 Task: Look for space in Icod de los Vinos, Spain from 11th June, 2023 to 15th June, 2023 for 2 adults in price range Rs.7000 to Rs.16000. Place can be private room with 1  bedroom having 2 beds and 1 bathroom. Property type can be house, flat, guest house, hotel. Booking option can be shelf check-in. Required host language is English.
Action: Mouse moved to (299, 150)
Screenshot: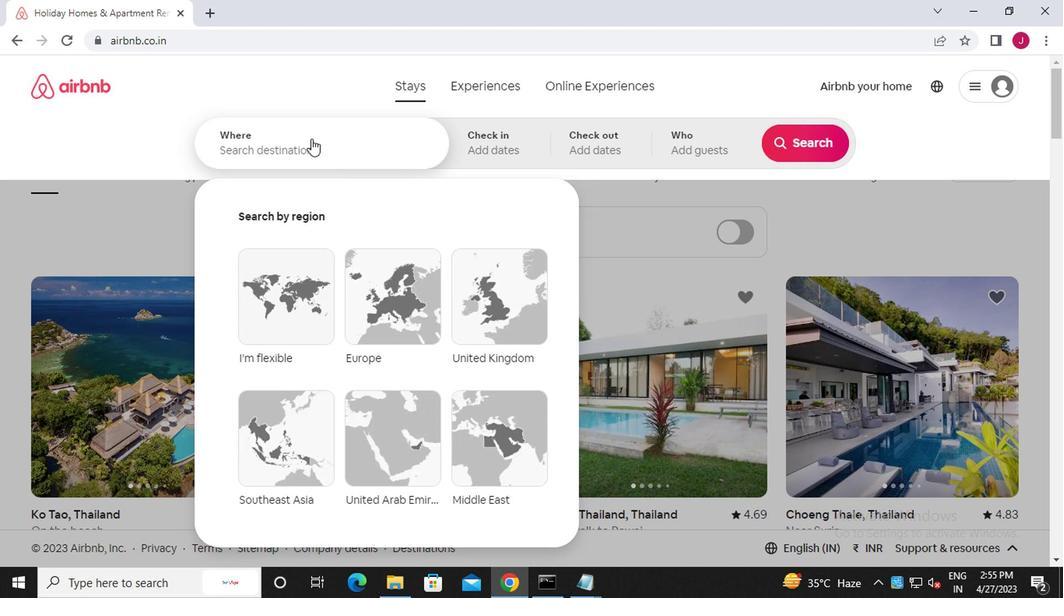 
Action: Key pressed <Key.caps_lock>i<Key.caps_lock>ncod<Key.space>de<Key.space>los<Key.space><Key.caps_lock>v<Key.caps_lock>inos
Screenshot: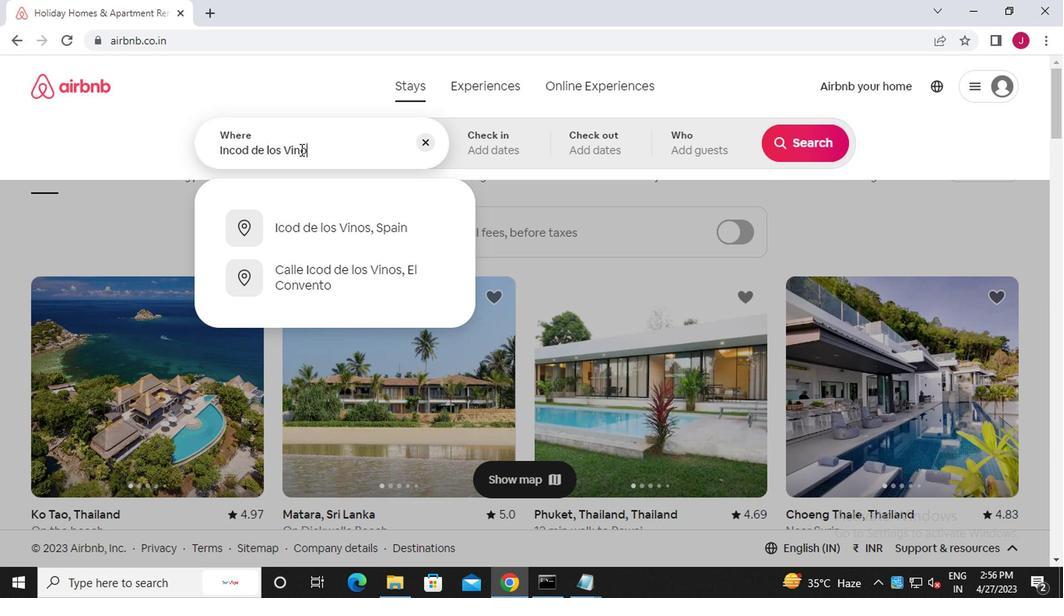 
Action: Mouse moved to (330, 232)
Screenshot: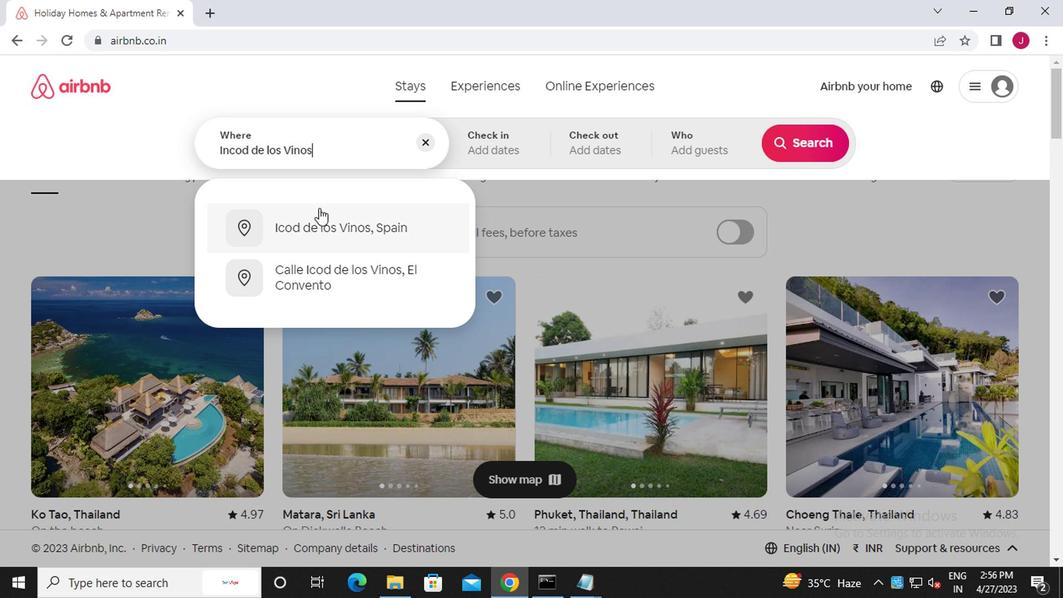 
Action: Mouse pressed left at (330, 232)
Screenshot: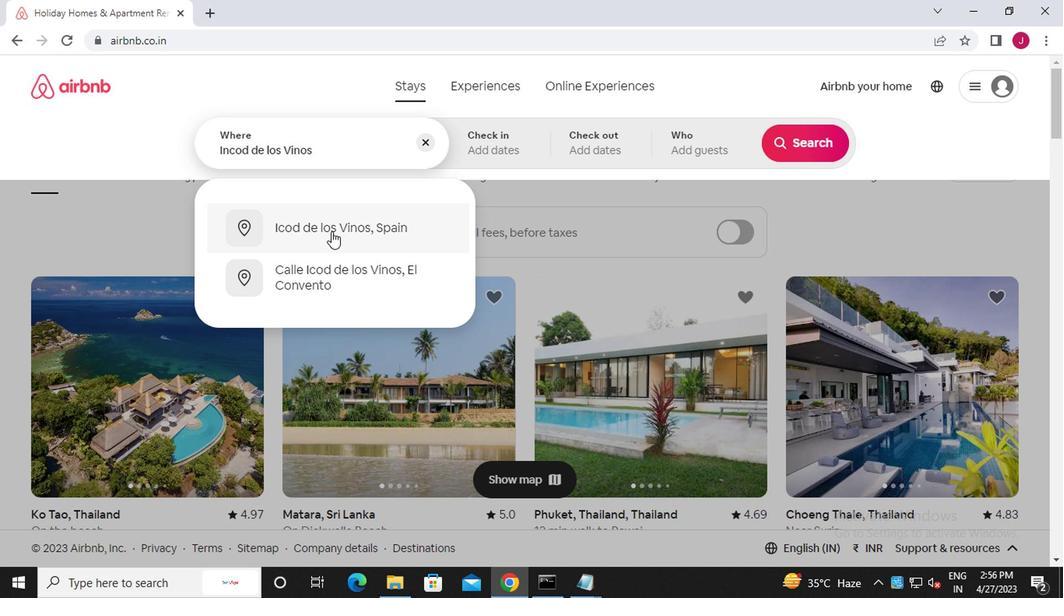 
Action: Mouse moved to (786, 265)
Screenshot: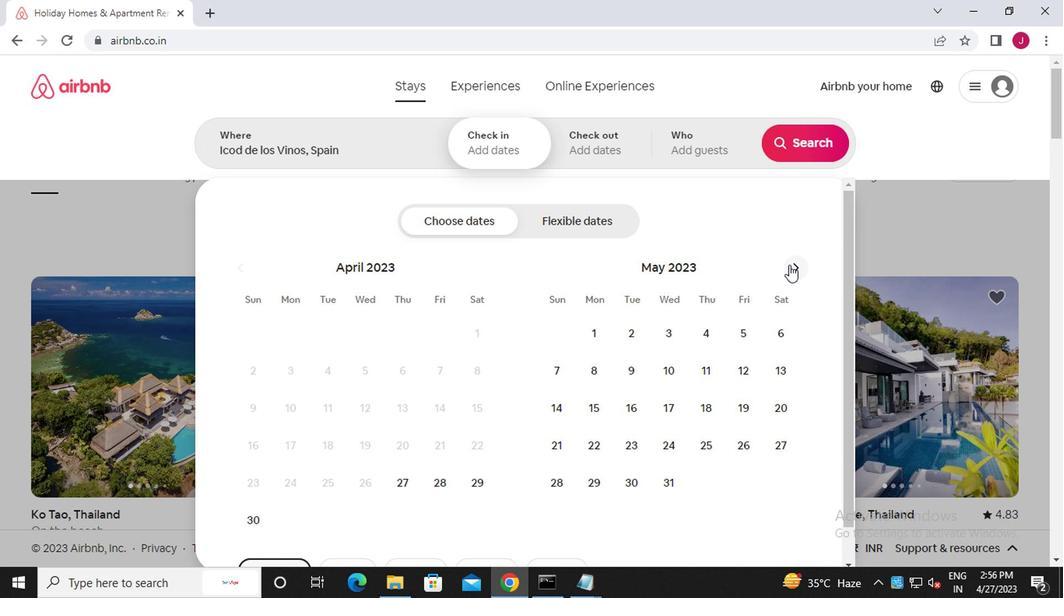 
Action: Mouse pressed left at (786, 265)
Screenshot: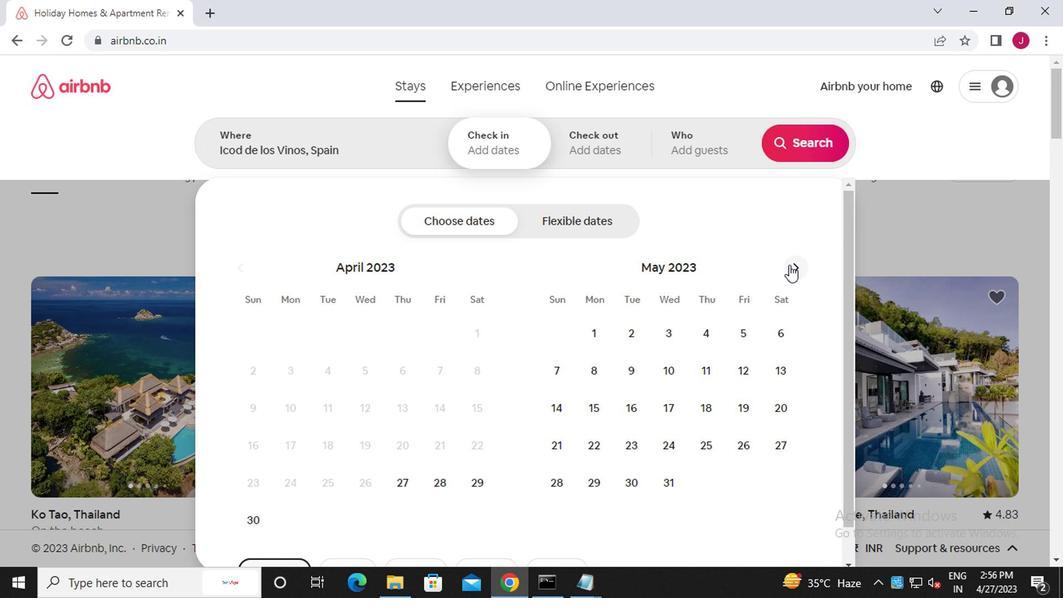 
Action: Mouse moved to (552, 405)
Screenshot: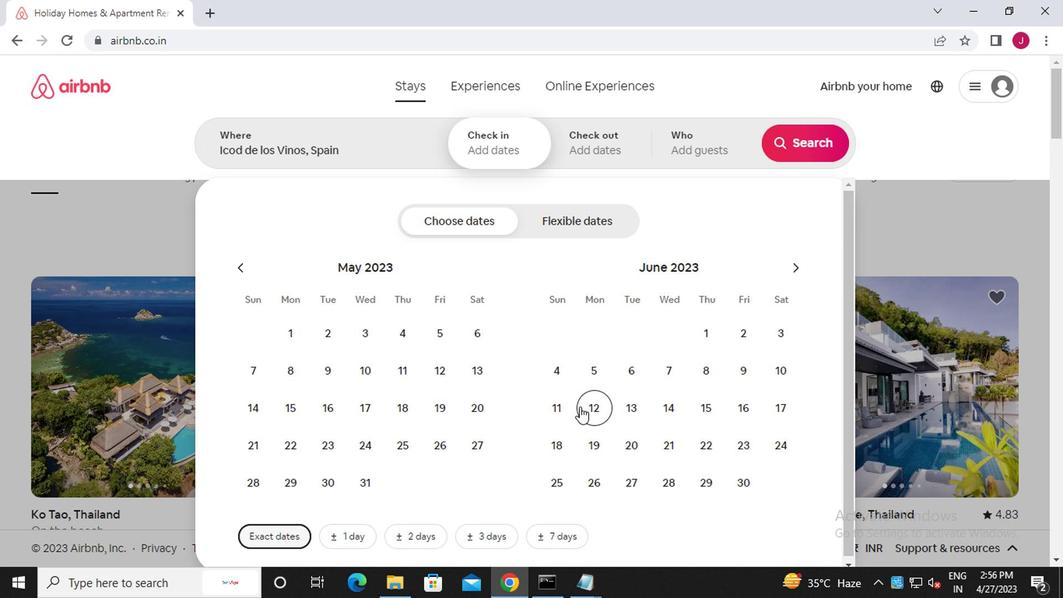 
Action: Mouse pressed left at (552, 405)
Screenshot: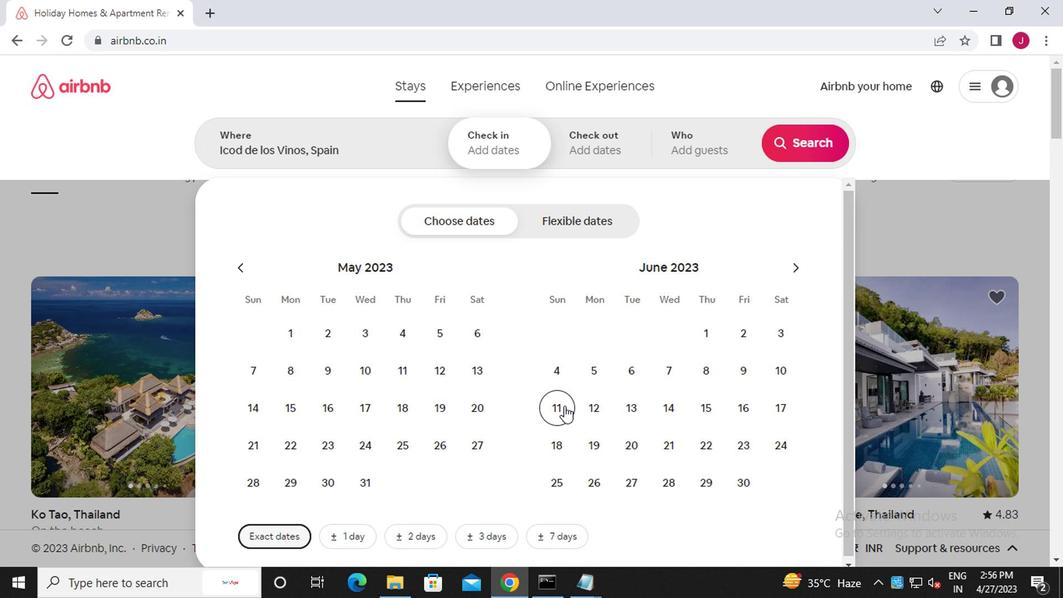 
Action: Mouse moved to (691, 403)
Screenshot: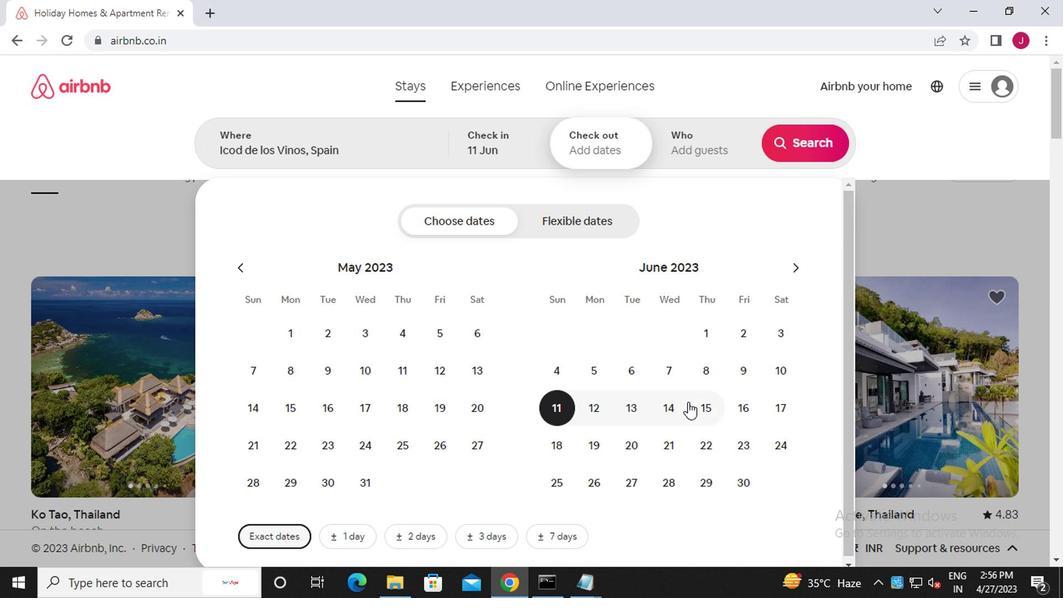 
Action: Mouse pressed left at (691, 403)
Screenshot: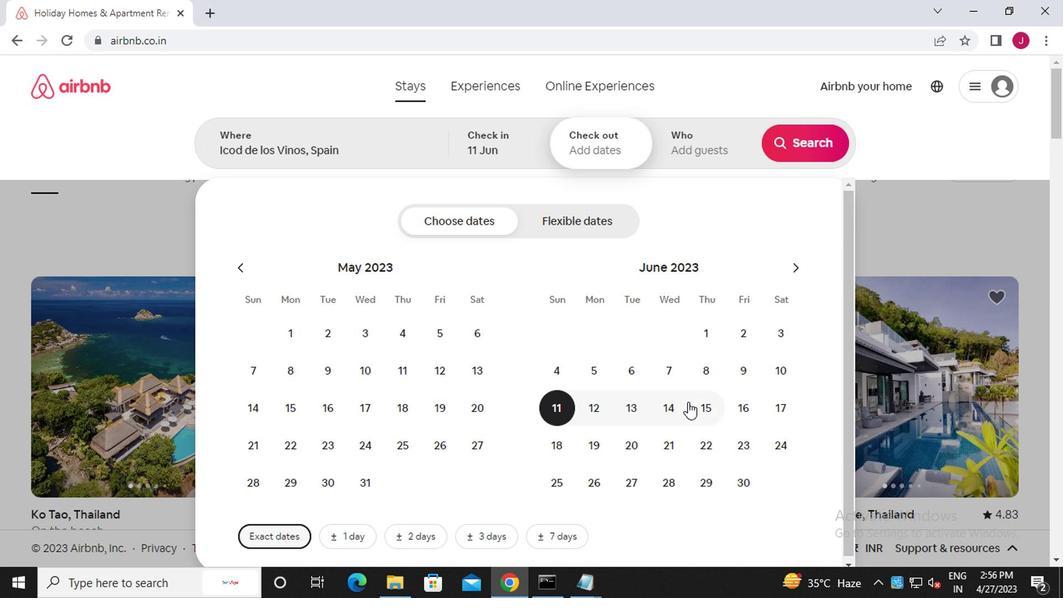 
Action: Mouse moved to (698, 148)
Screenshot: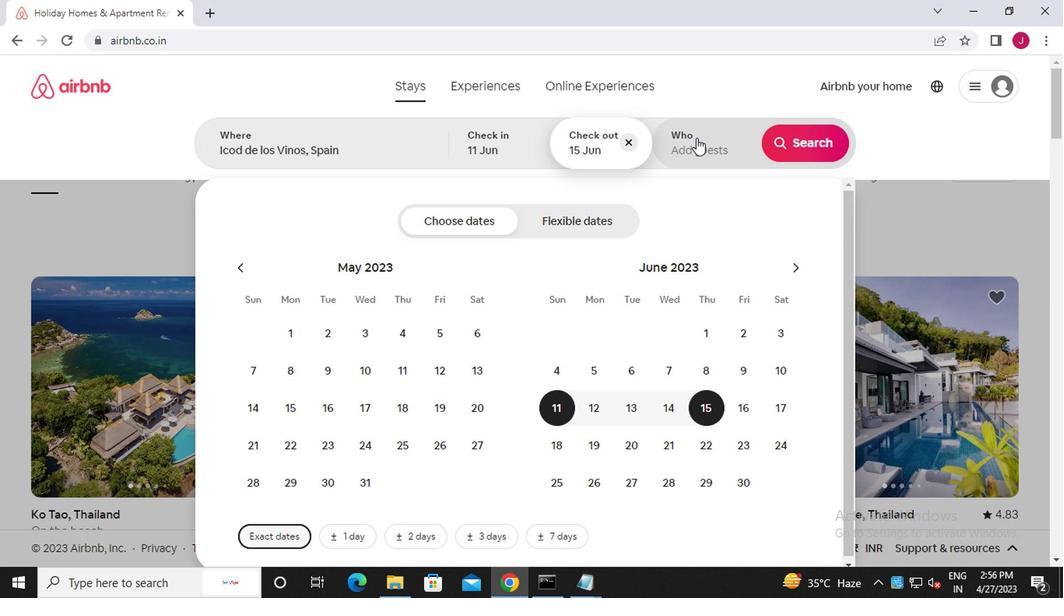 
Action: Mouse pressed left at (698, 148)
Screenshot: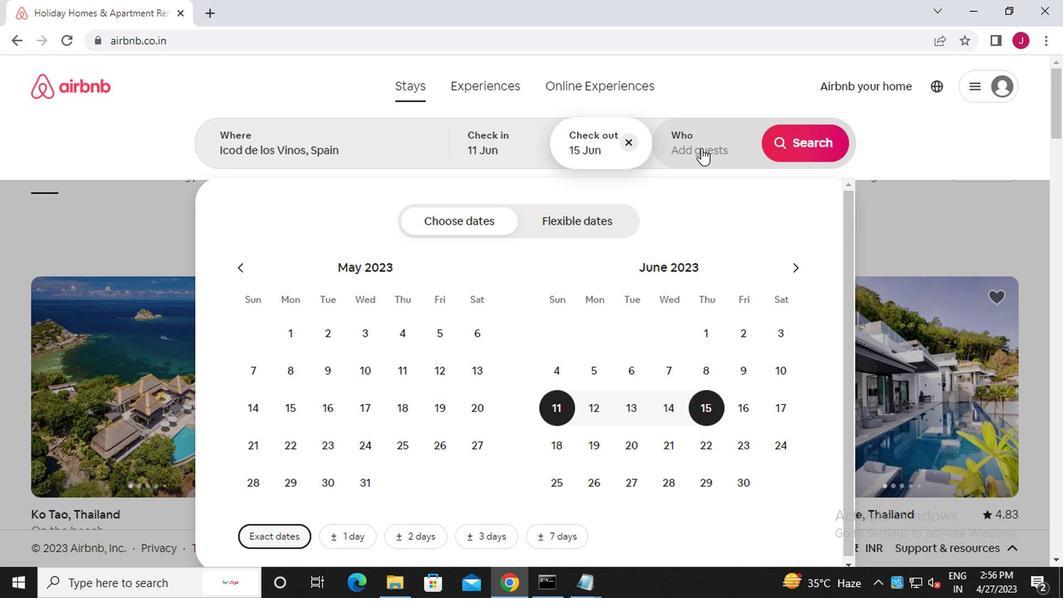
Action: Mouse moved to (795, 231)
Screenshot: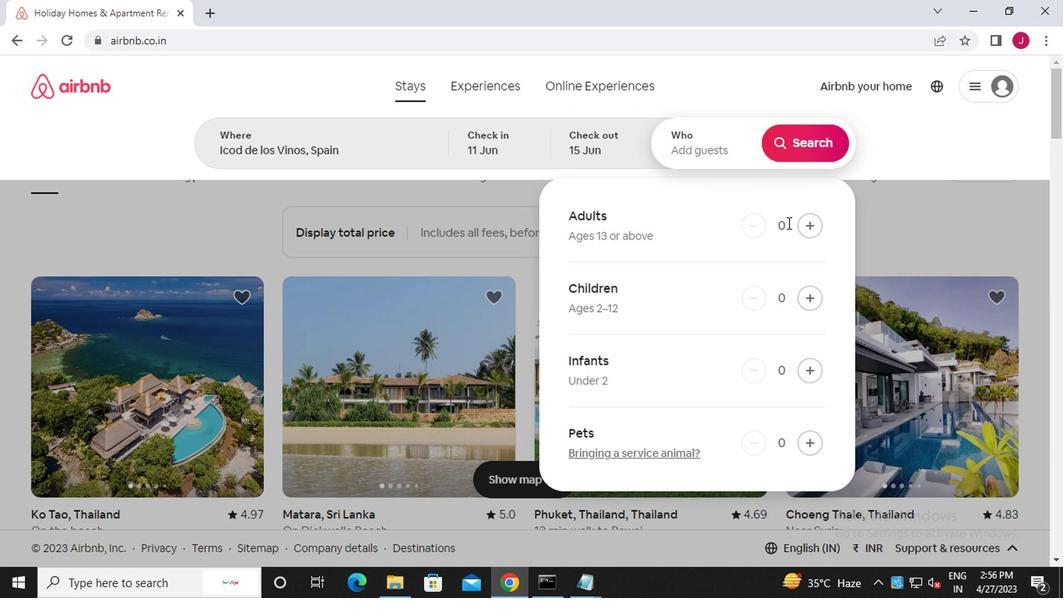 
Action: Mouse pressed left at (795, 231)
Screenshot: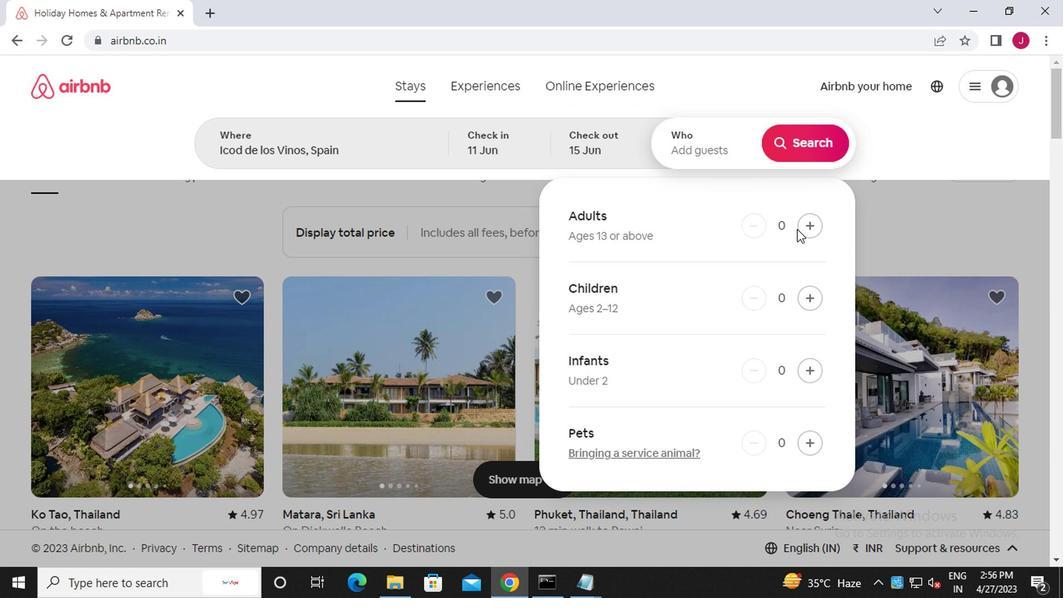 
Action: Mouse moved to (796, 231)
Screenshot: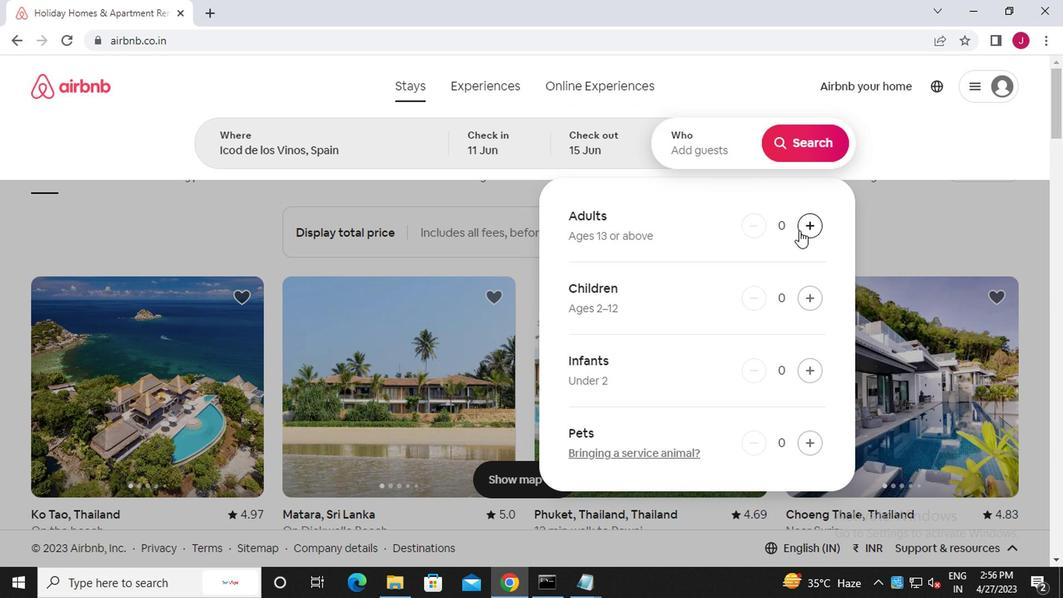 
Action: Mouse pressed left at (796, 231)
Screenshot: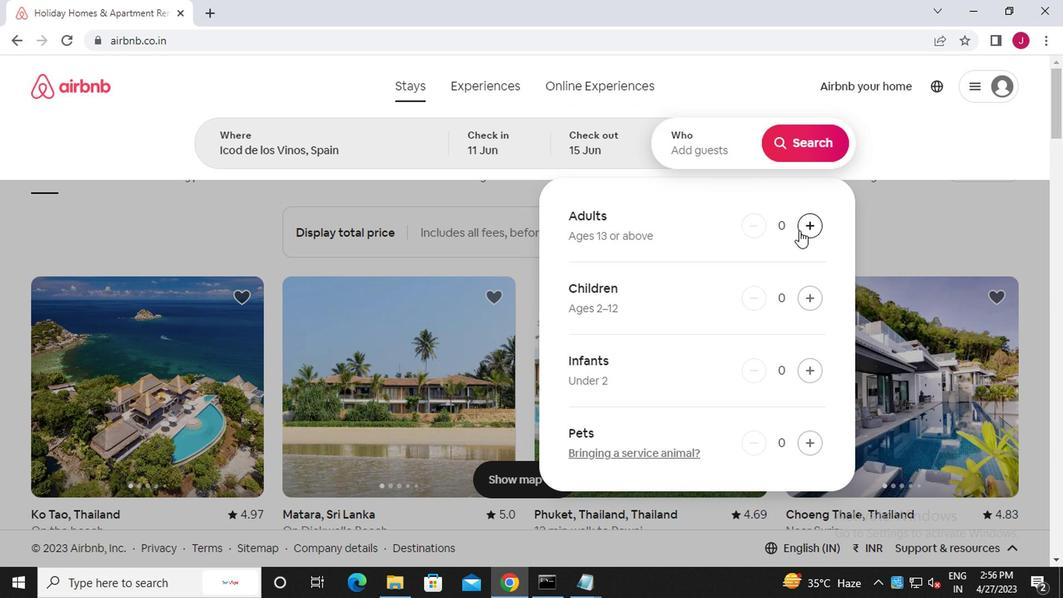 
Action: Mouse moved to (799, 144)
Screenshot: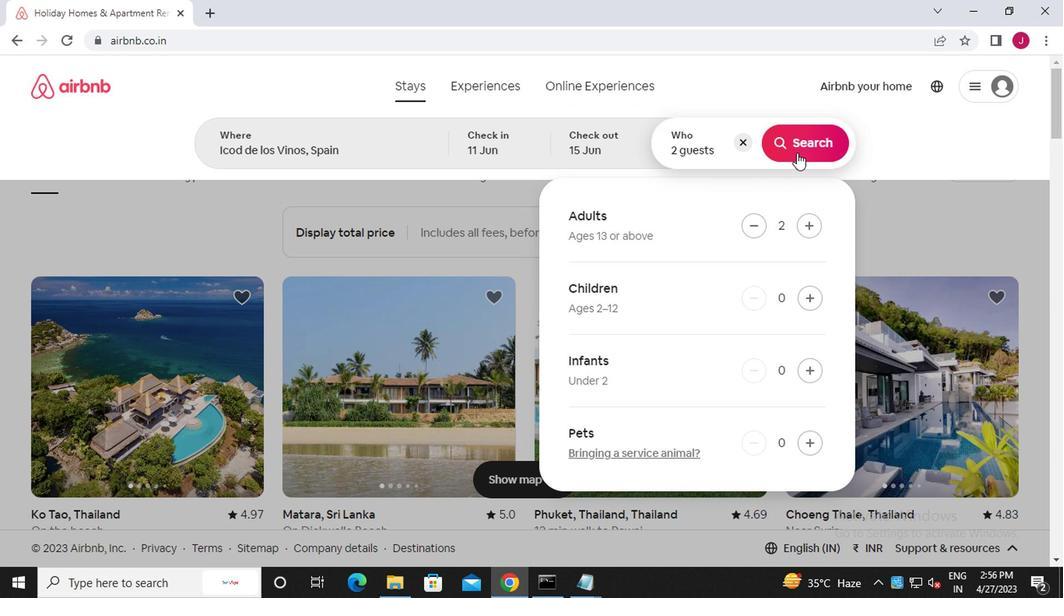 
Action: Mouse pressed left at (799, 144)
Screenshot: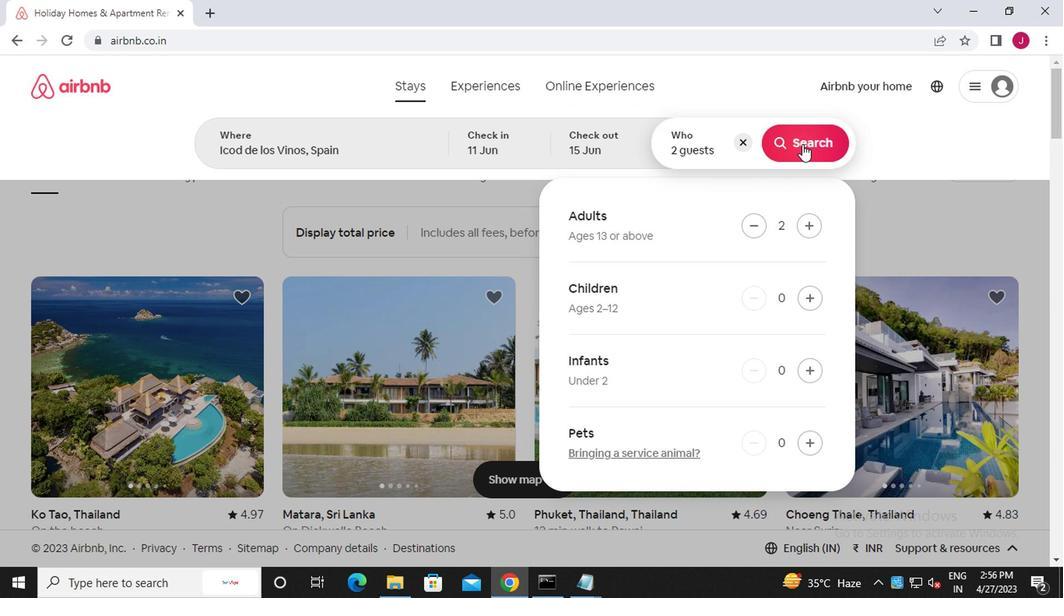 
Action: Mouse moved to (994, 144)
Screenshot: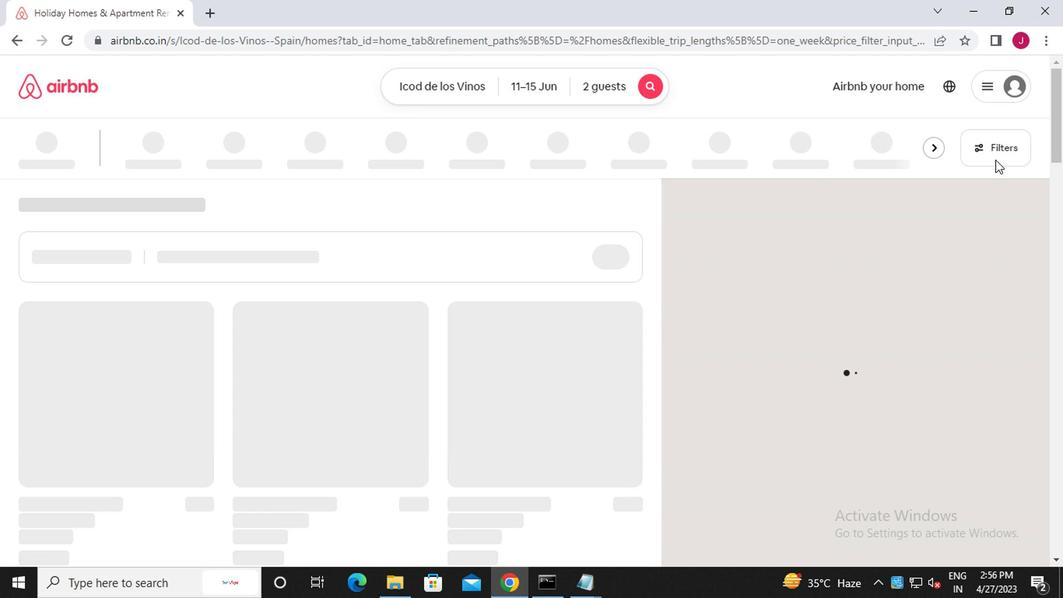 
Action: Mouse pressed left at (994, 144)
Screenshot: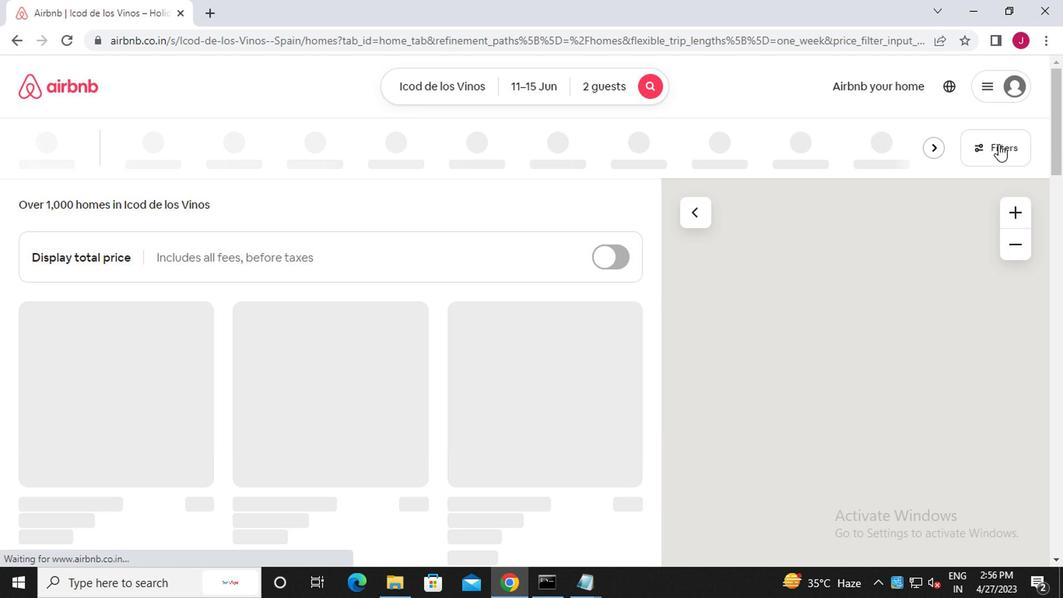 
Action: Mouse moved to (354, 346)
Screenshot: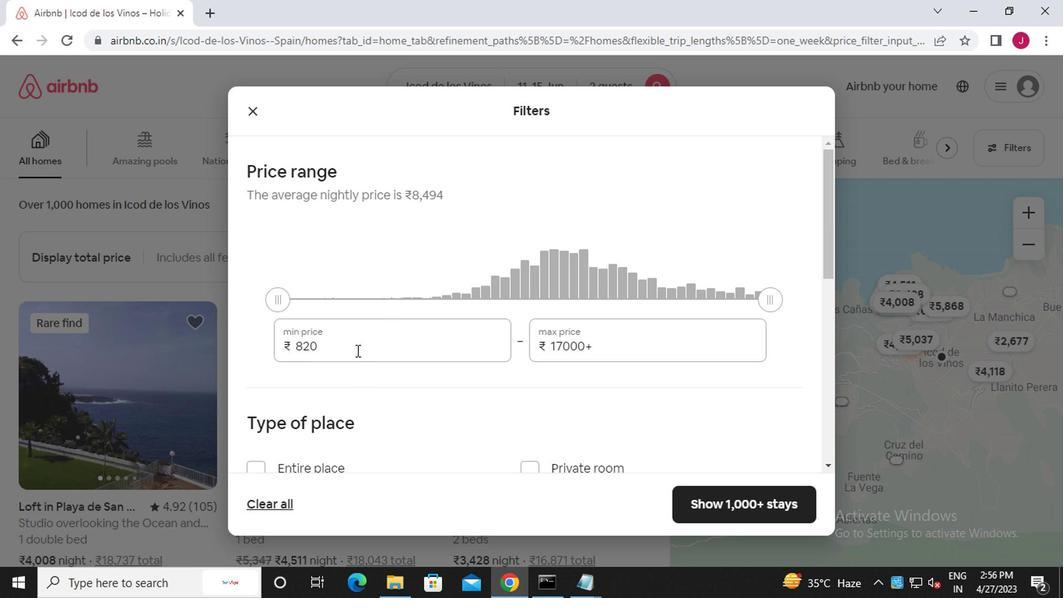 
Action: Mouse pressed left at (354, 346)
Screenshot: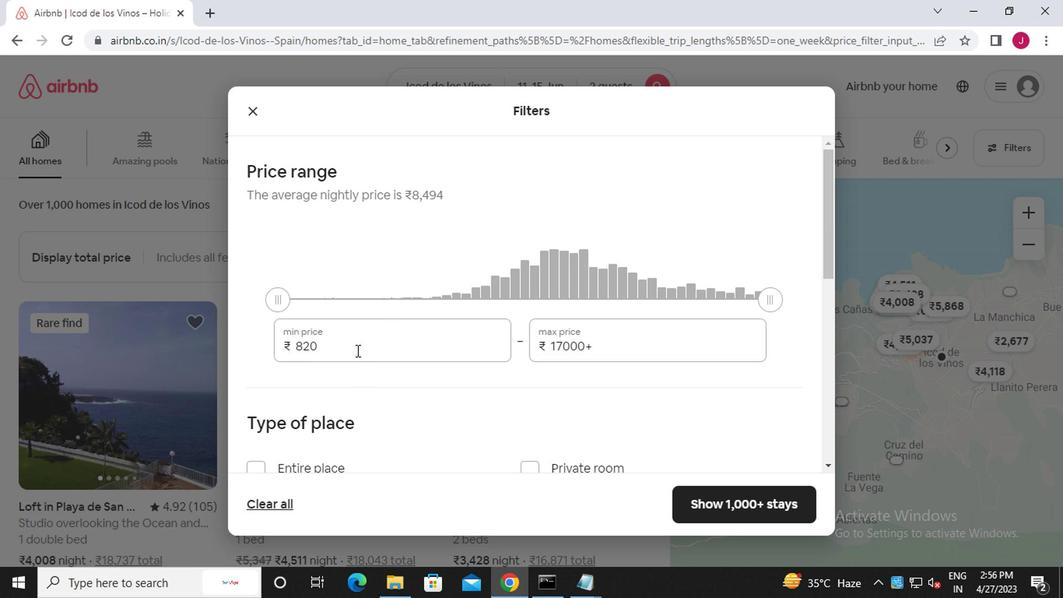 
Action: Mouse moved to (352, 343)
Screenshot: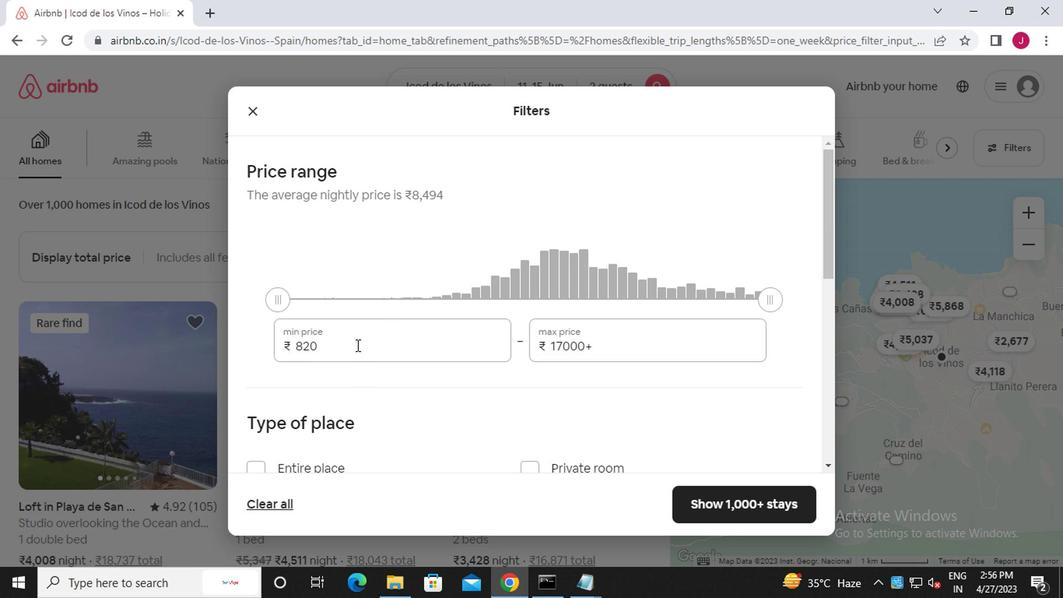 
Action: Key pressed <Key.backspace><Key.backspace><Key.backspace><Key.backspace><Key.backspace><Key.backspace><Key.backspace><Key.backspace><Key.backspace><Key.backspace><<103>><<96>><<96>><<96>>
Screenshot: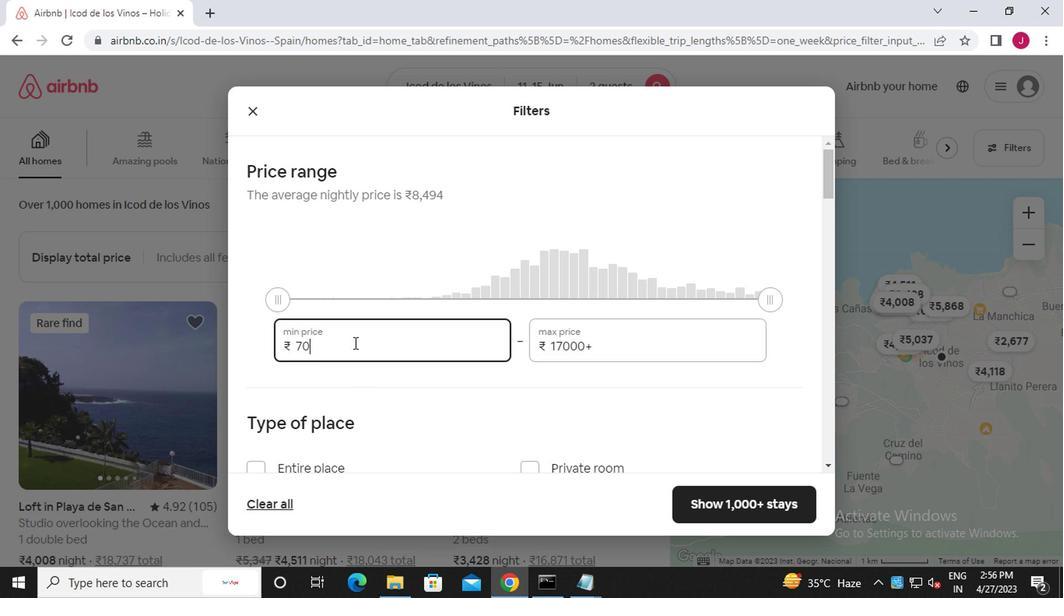
Action: Mouse moved to (610, 342)
Screenshot: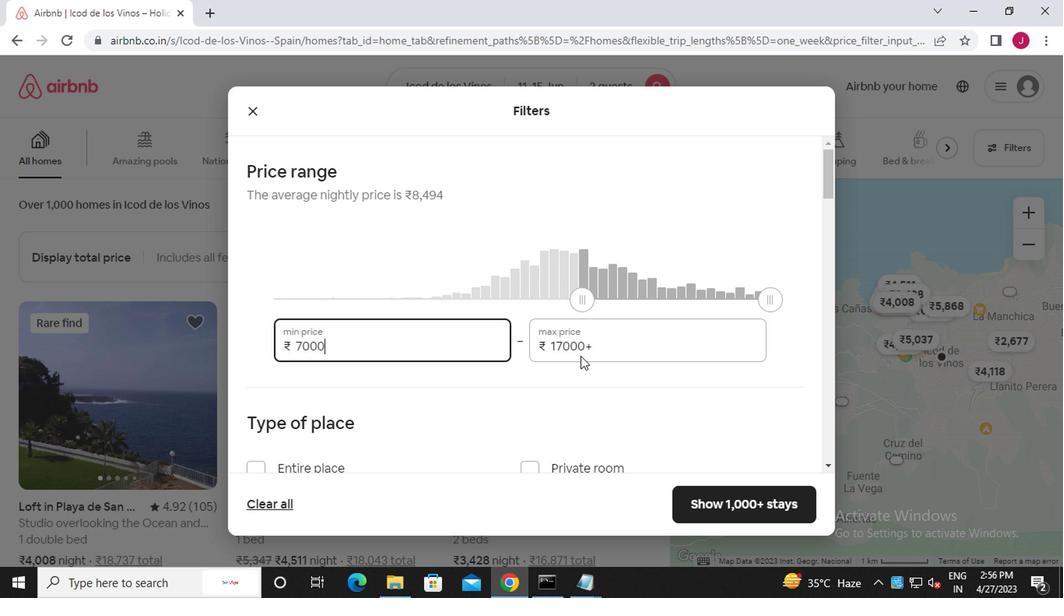
Action: Mouse pressed left at (610, 342)
Screenshot: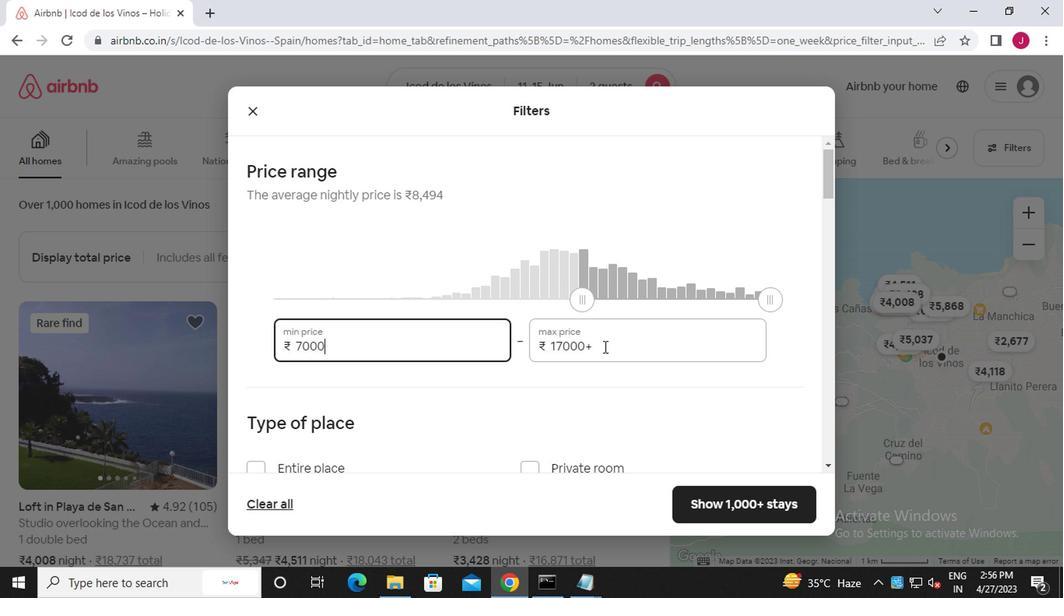 
Action: Key pressed <Key.backspace><Key.backspace><Key.backspace><Key.backspace><Key.backspace><Key.backspace><Key.backspace><Key.backspace><<97>><<102>><<96>><<96>><<96>>
Screenshot: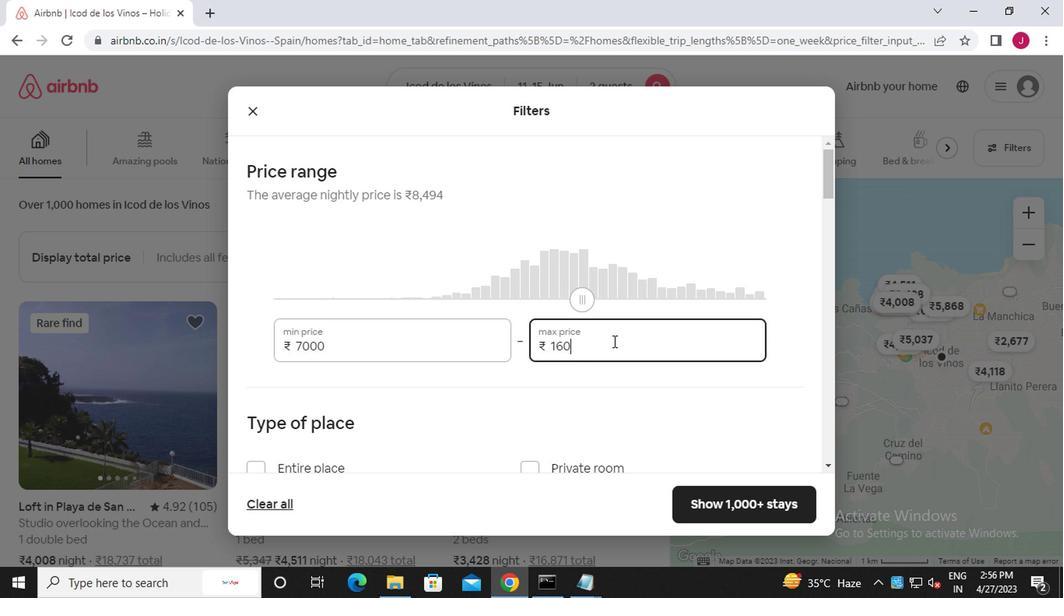 
Action: Mouse scrolled (610, 341) with delta (0, 0)
Screenshot: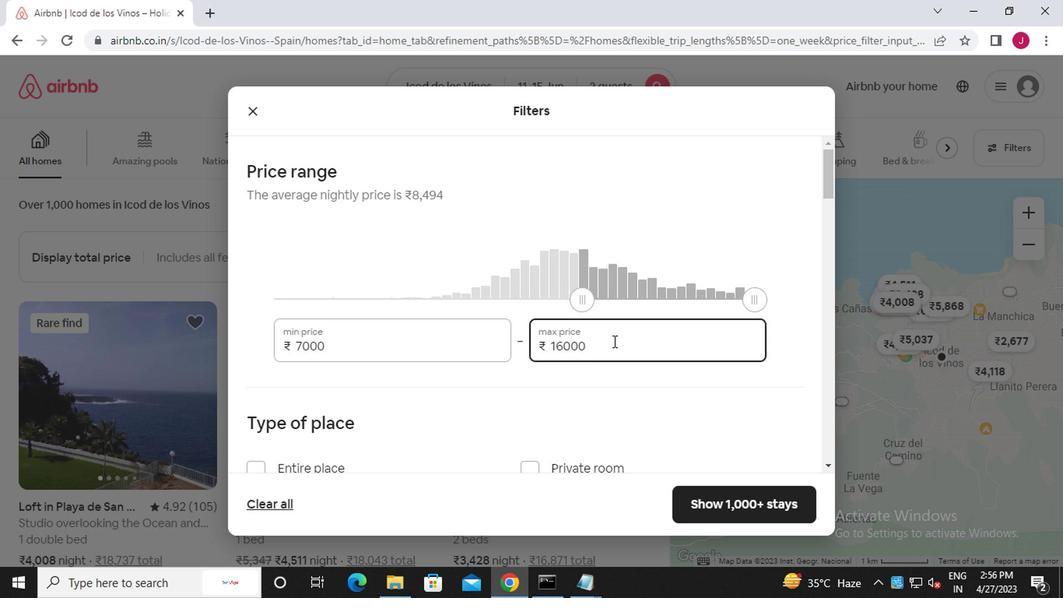 
Action: Mouse scrolled (610, 341) with delta (0, 0)
Screenshot: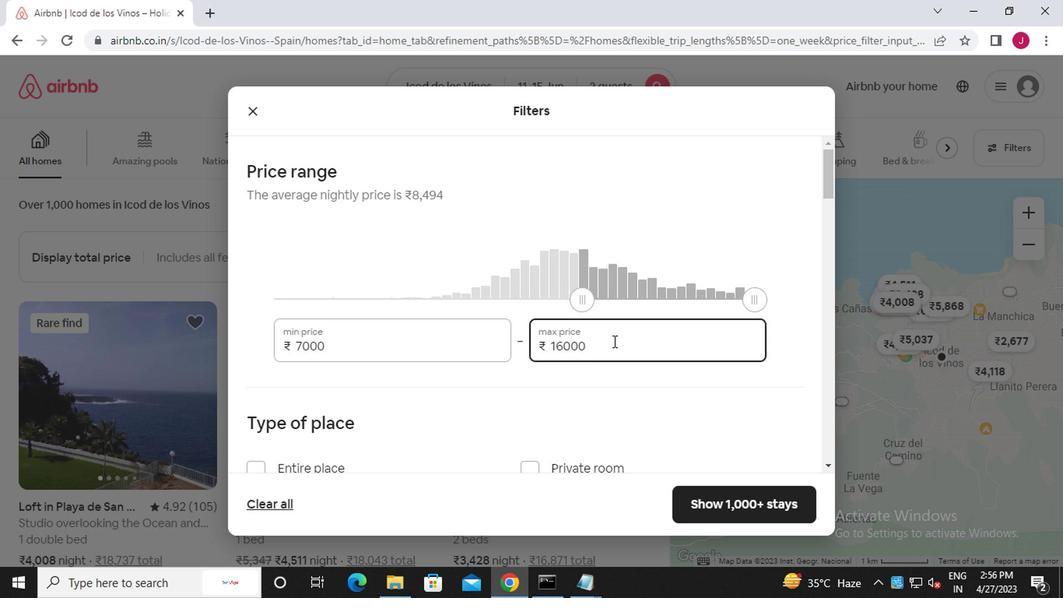 
Action: Mouse scrolled (610, 341) with delta (0, 0)
Screenshot: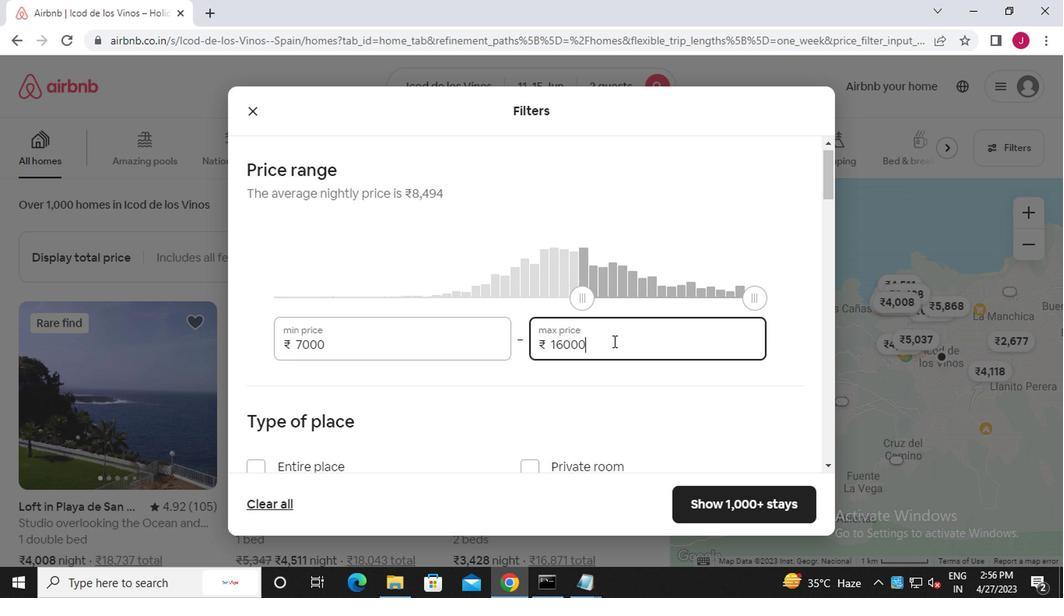 
Action: Mouse moved to (531, 239)
Screenshot: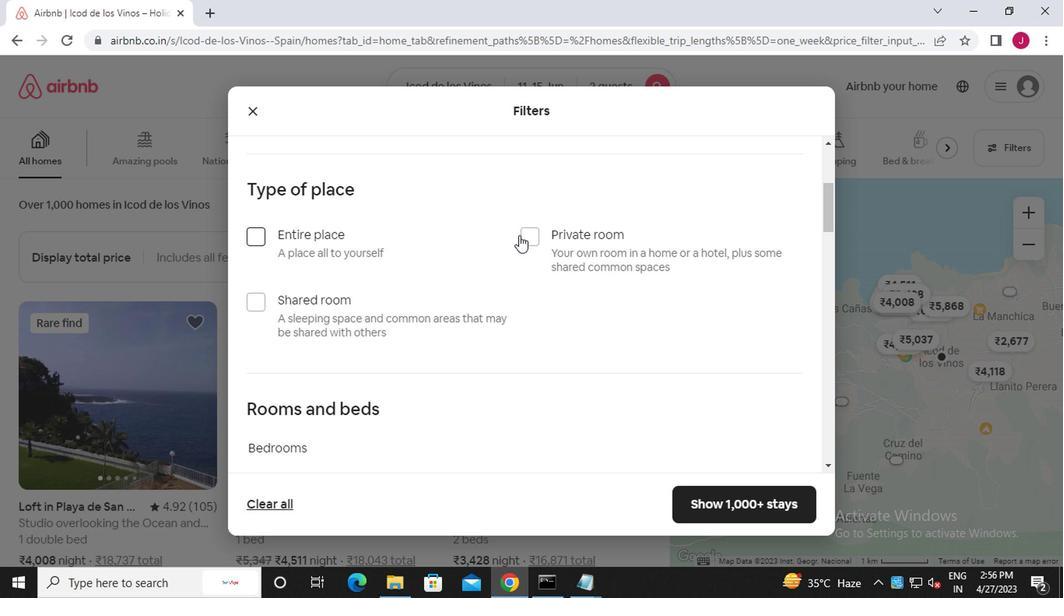 
Action: Mouse pressed left at (531, 239)
Screenshot: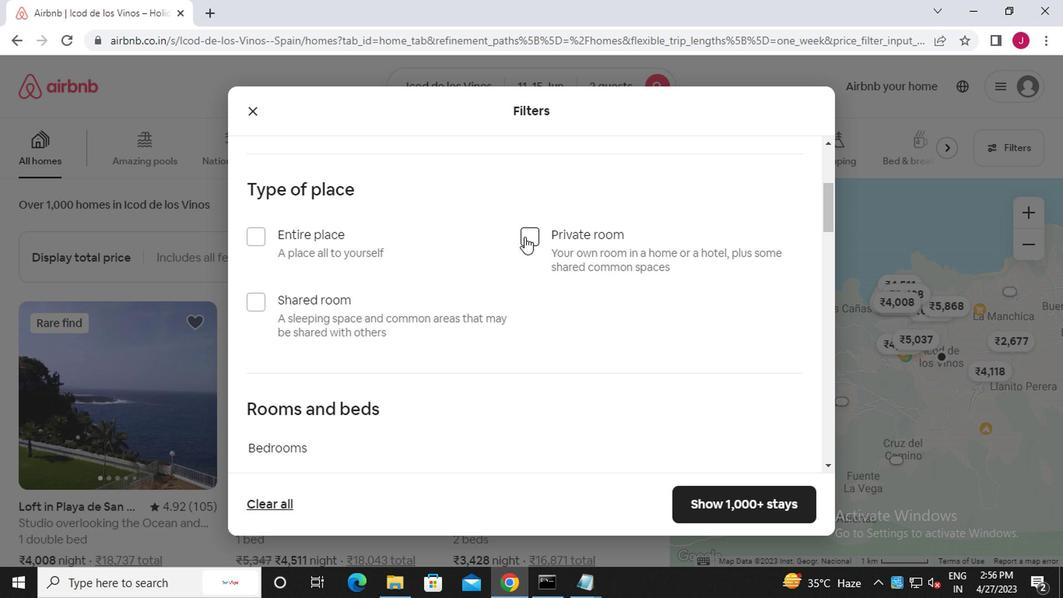 
Action: Mouse moved to (351, 304)
Screenshot: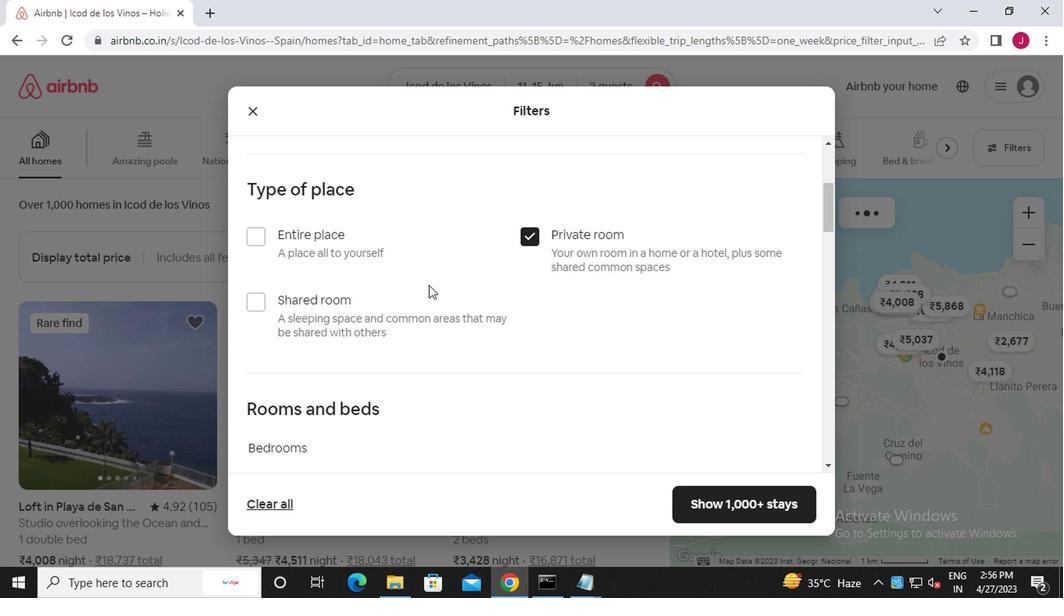 
Action: Mouse scrolled (351, 303) with delta (0, 0)
Screenshot: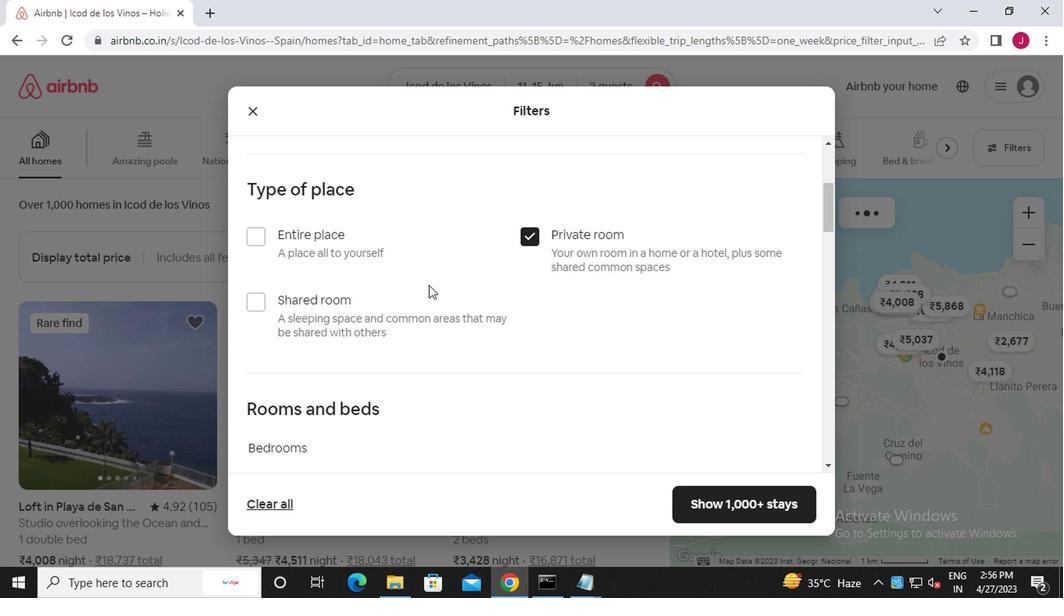 
Action: Mouse moved to (349, 304)
Screenshot: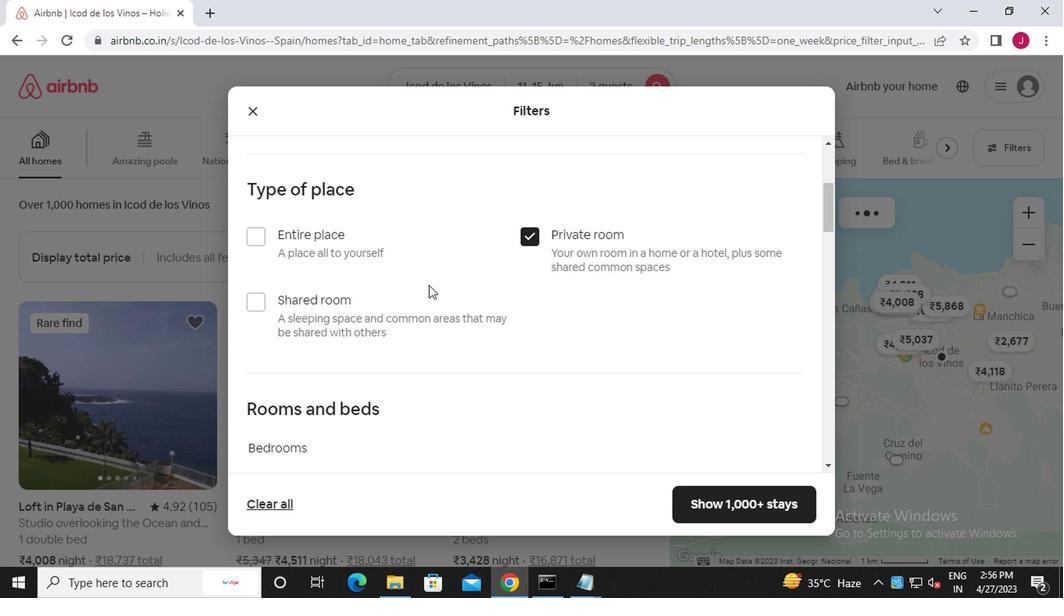 
Action: Mouse scrolled (349, 303) with delta (0, 0)
Screenshot: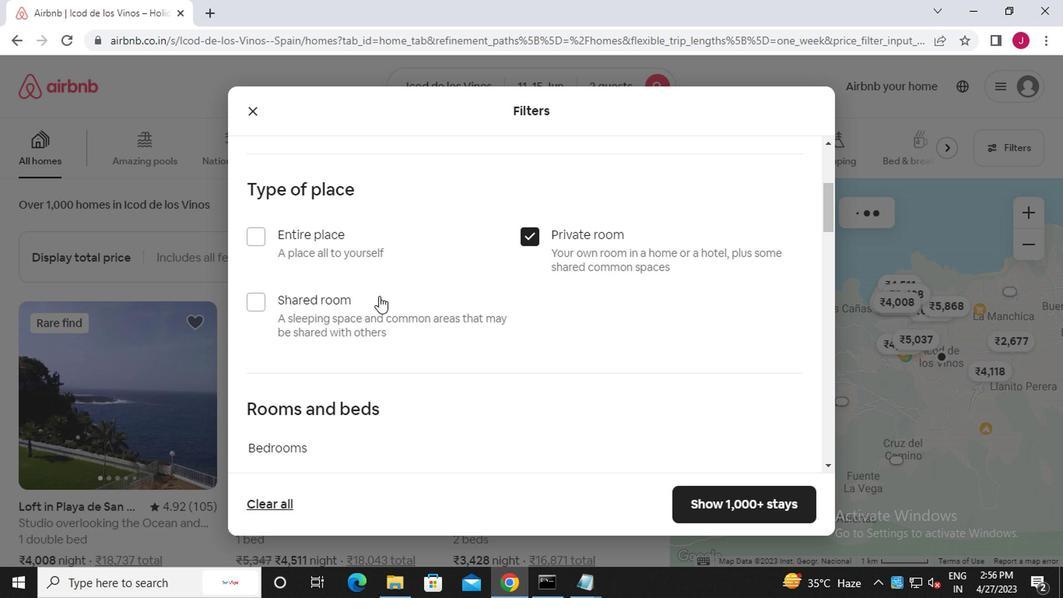 
Action: Mouse scrolled (349, 303) with delta (0, 0)
Screenshot: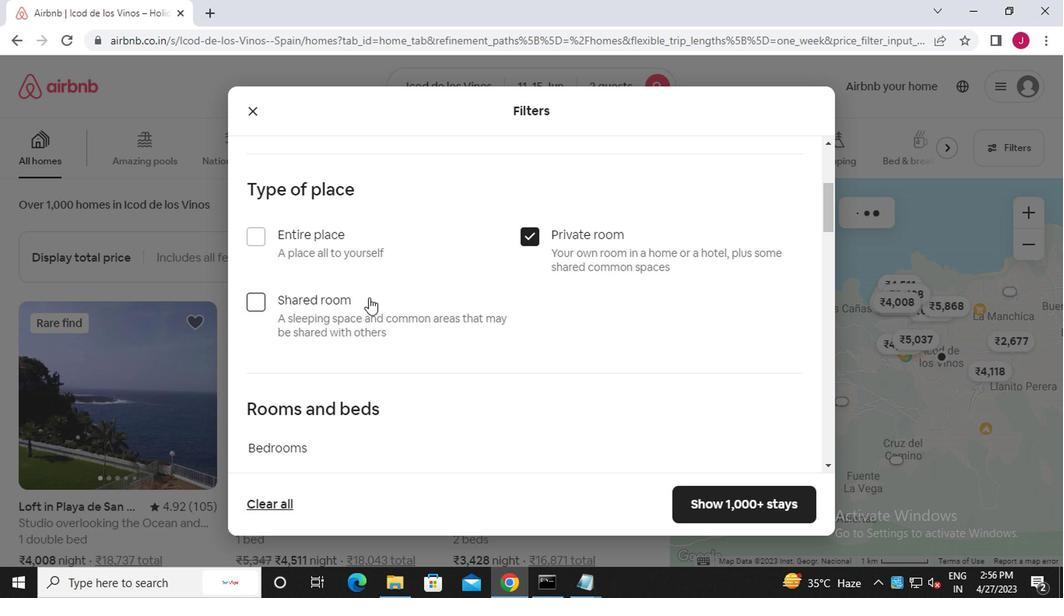 
Action: Mouse moved to (343, 262)
Screenshot: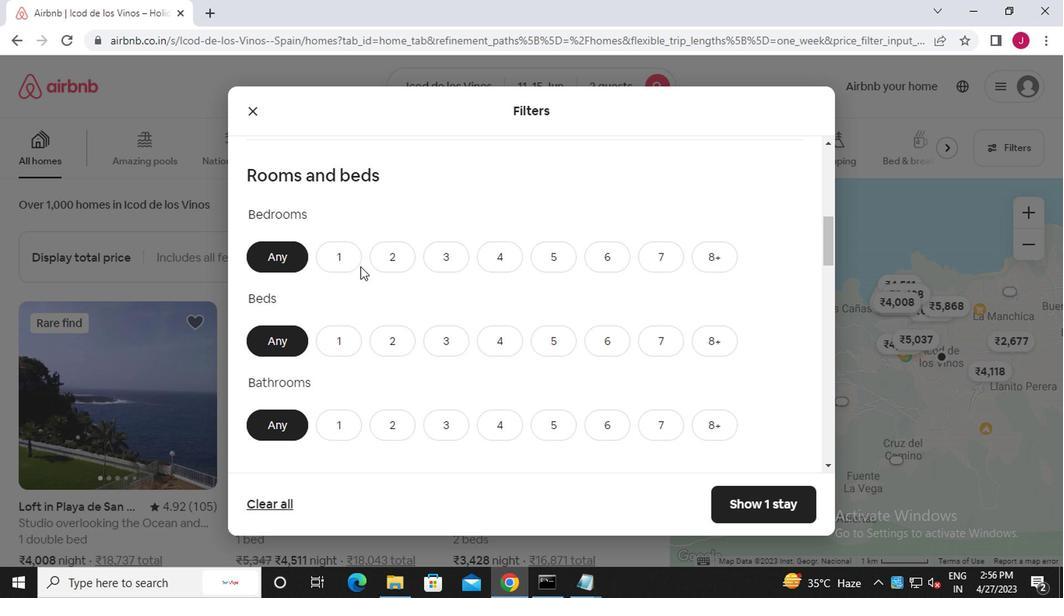 
Action: Mouse pressed left at (343, 262)
Screenshot: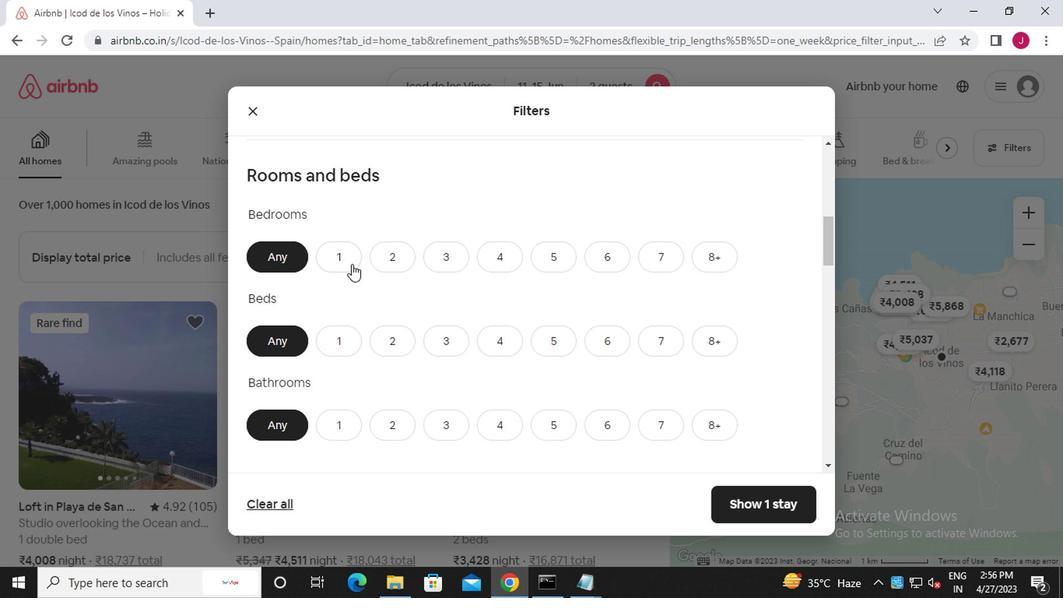 
Action: Mouse moved to (395, 342)
Screenshot: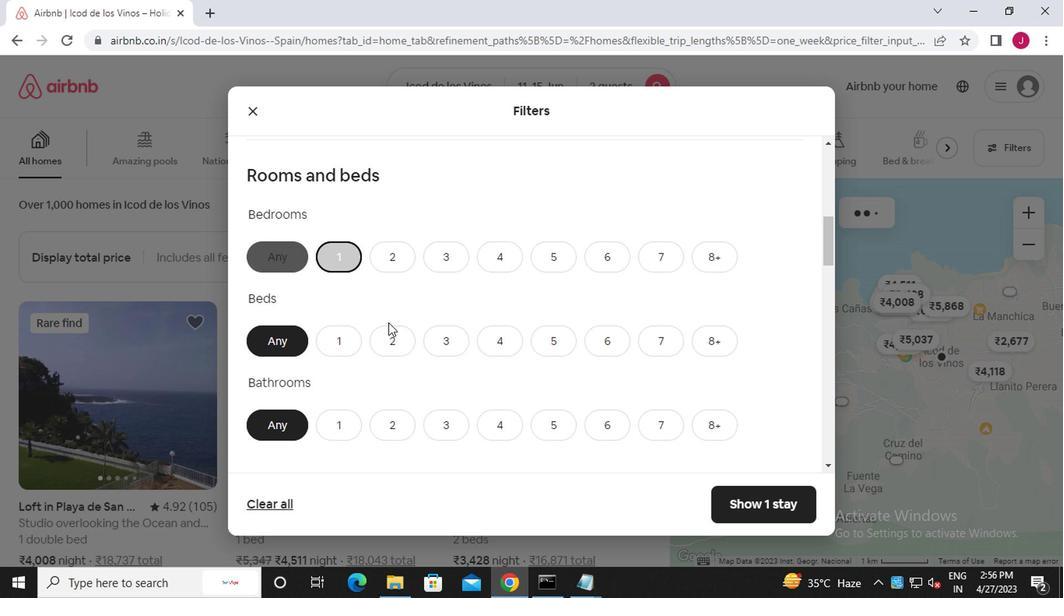 
Action: Mouse pressed left at (395, 342)
Screenshot: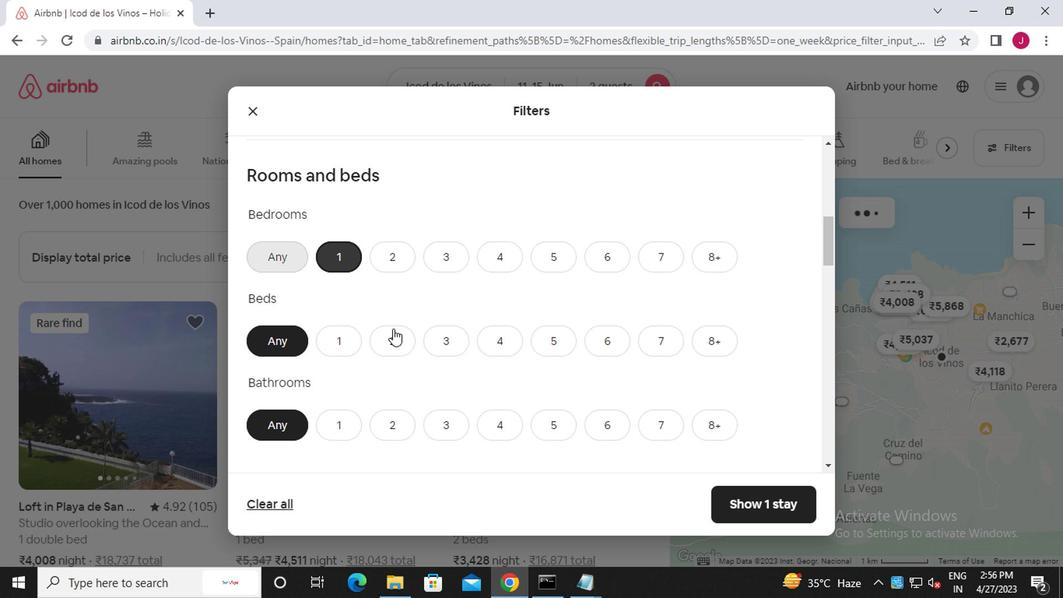 
Action: Mouse moved to (342, 429)
Screenshot: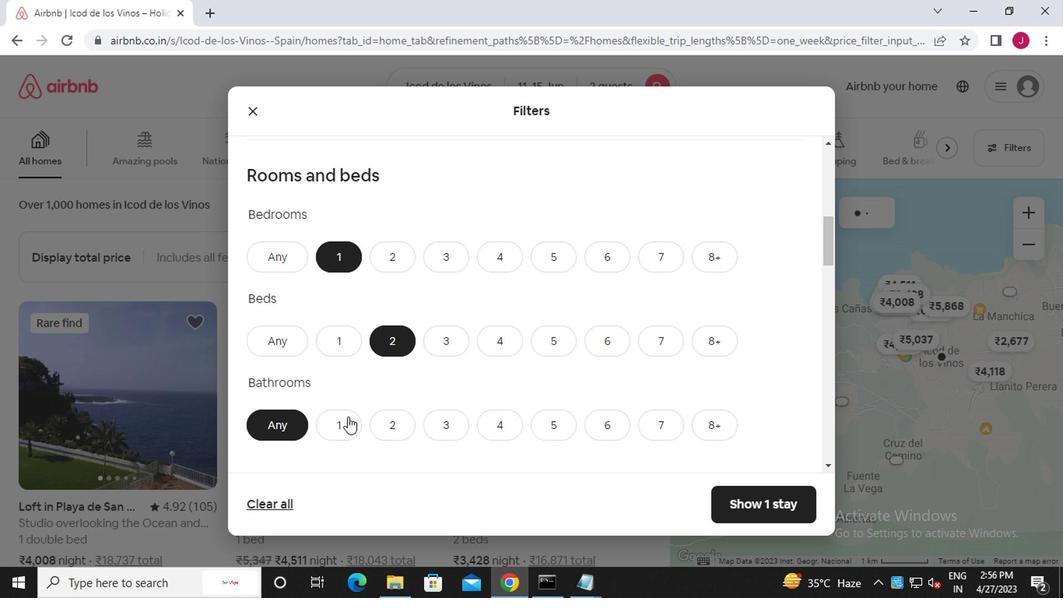 
Action: Mouse pressed left at (342, 429)
Screenshot: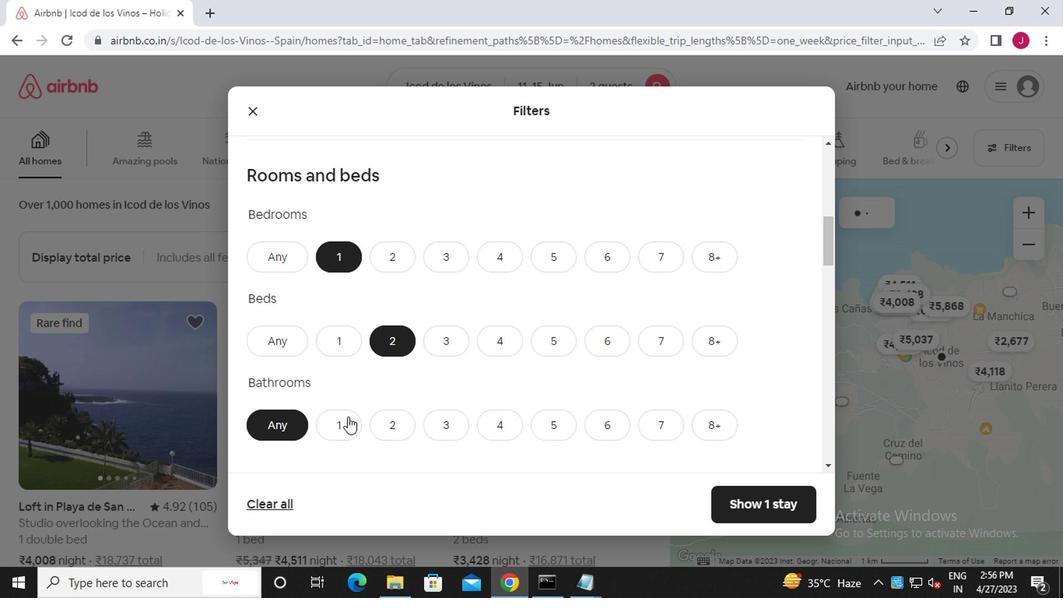 
Action: Mouse moved to (341, 426)
Screenshot: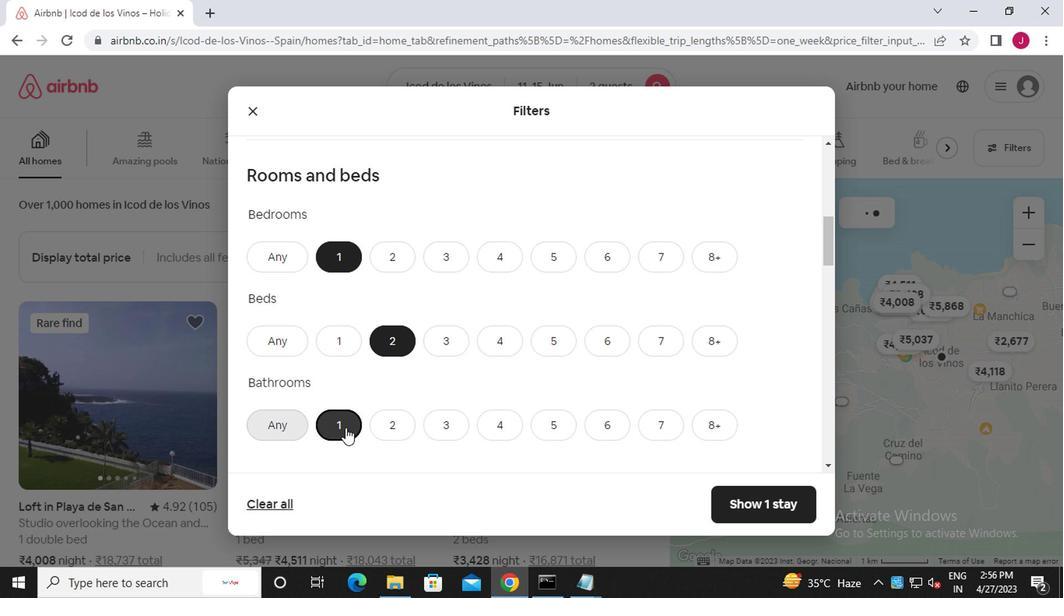 
Action: Mouse scrolled (341, 425) with delta (0, 0)
Screenshot: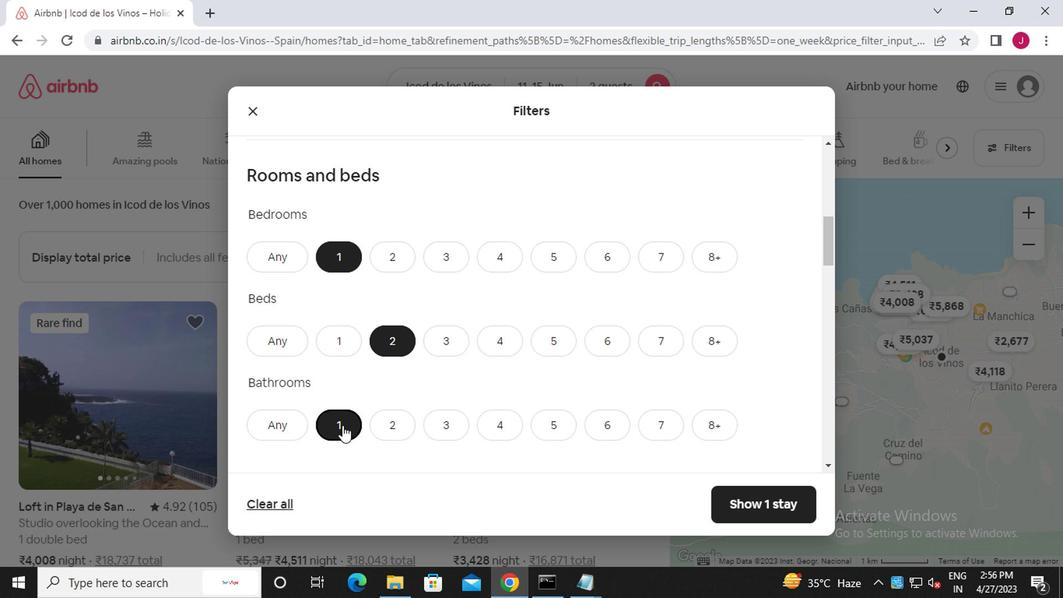 
Action: Mouse scrolled (341, 425) with delta (0, 0)
Screenshot: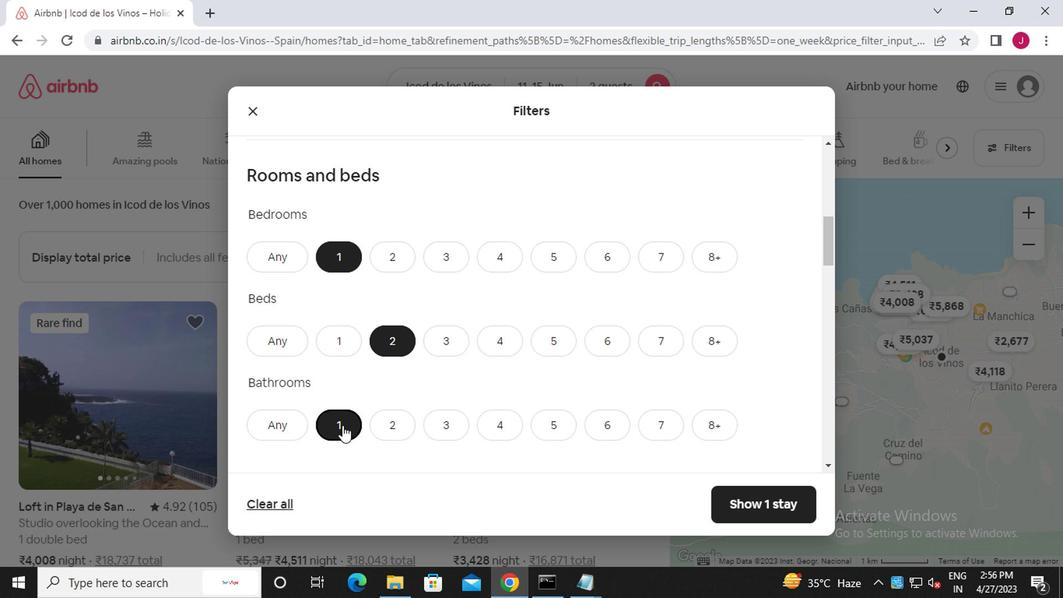 
Action: Mouse scrolled (341, 425) with delta (0, 0)
Screenshot: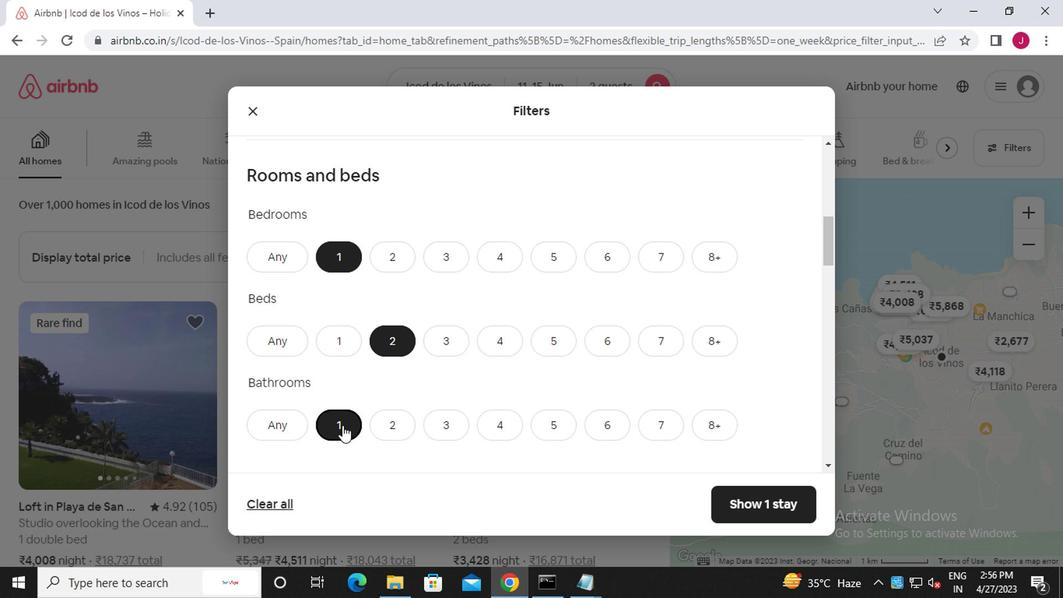 
Action: Mouse moved to (310, 366)
Screenshot: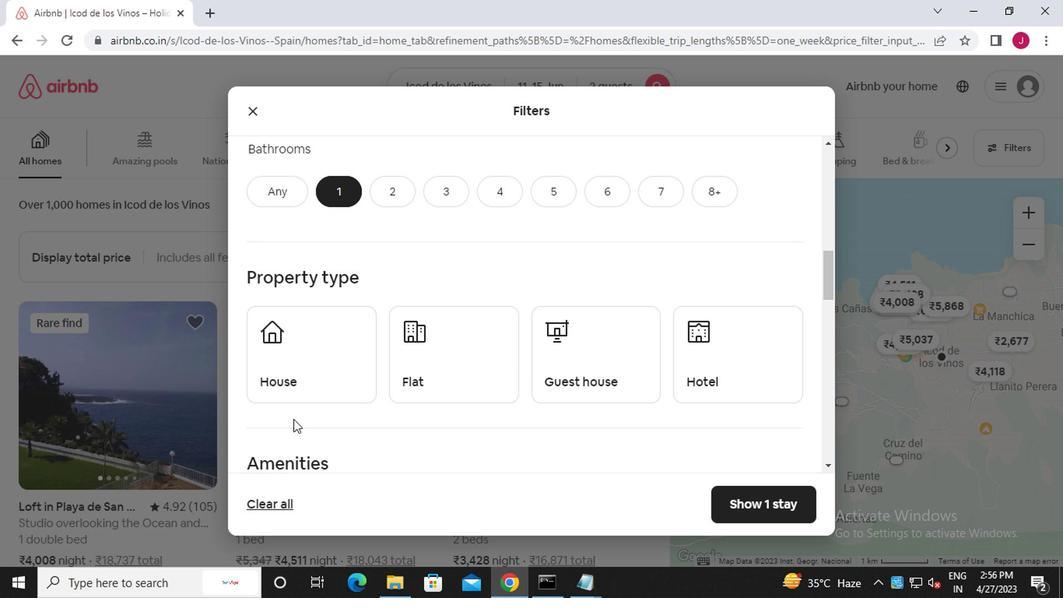 
Action: Mouse pressed left at (310, 366)
Screenshot: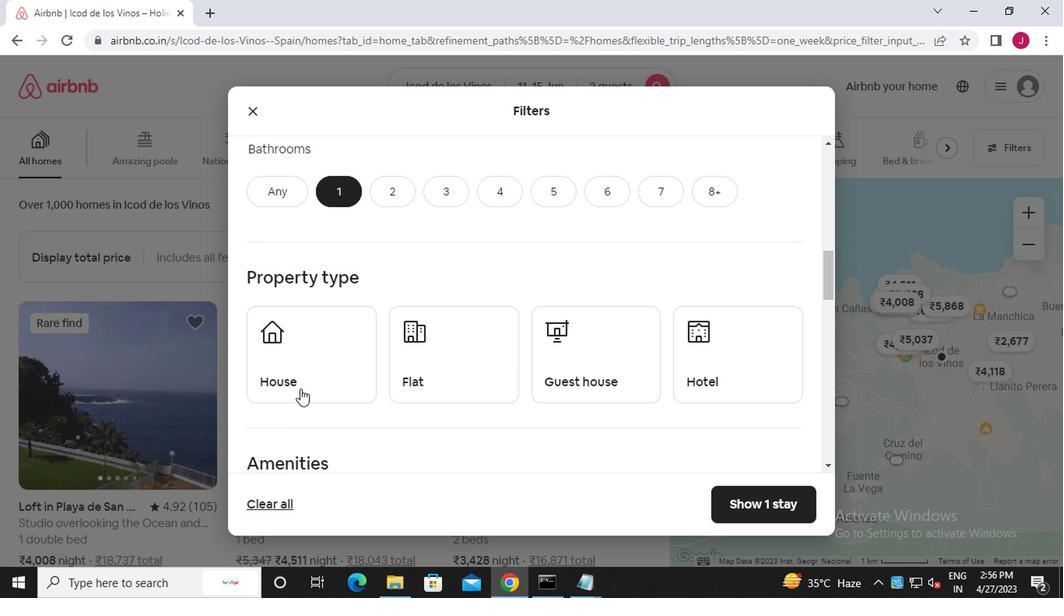 
Action: Mouse moved to (408, 368)
Screenshot: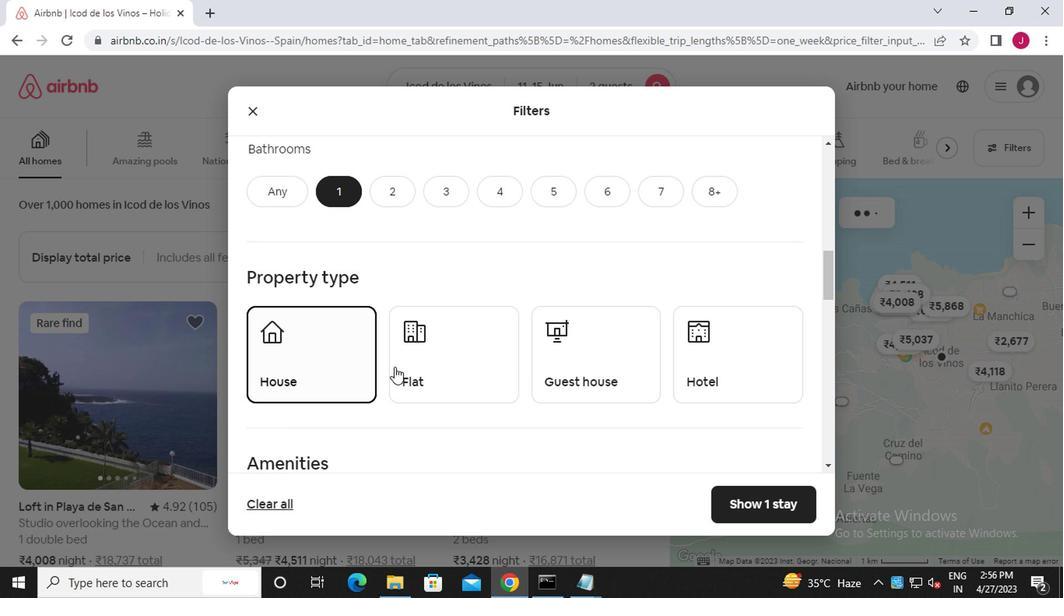 
Action: Mouse pressed left at (408, 368)
Screenshot: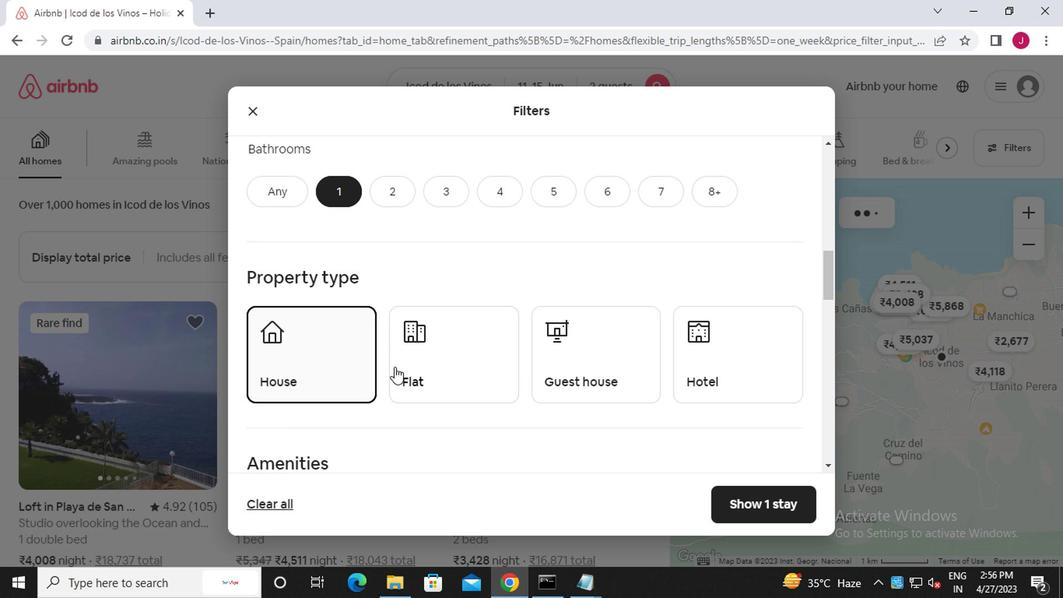 
Action: Mouse moved to (591, 371)
Screenshot: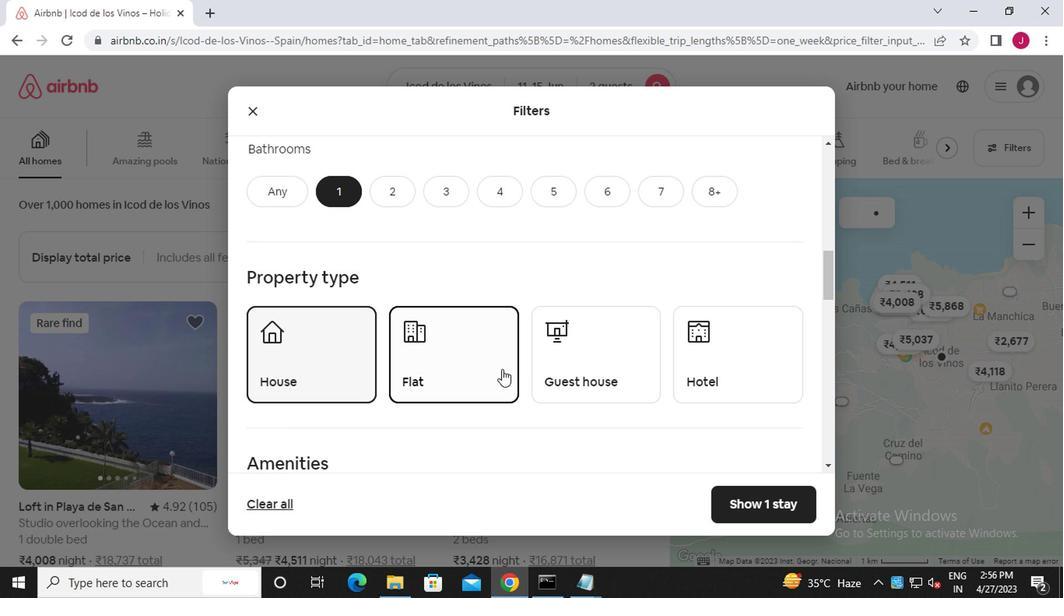 
Action: Mouse pressed left at (591, 371)
Screenshot: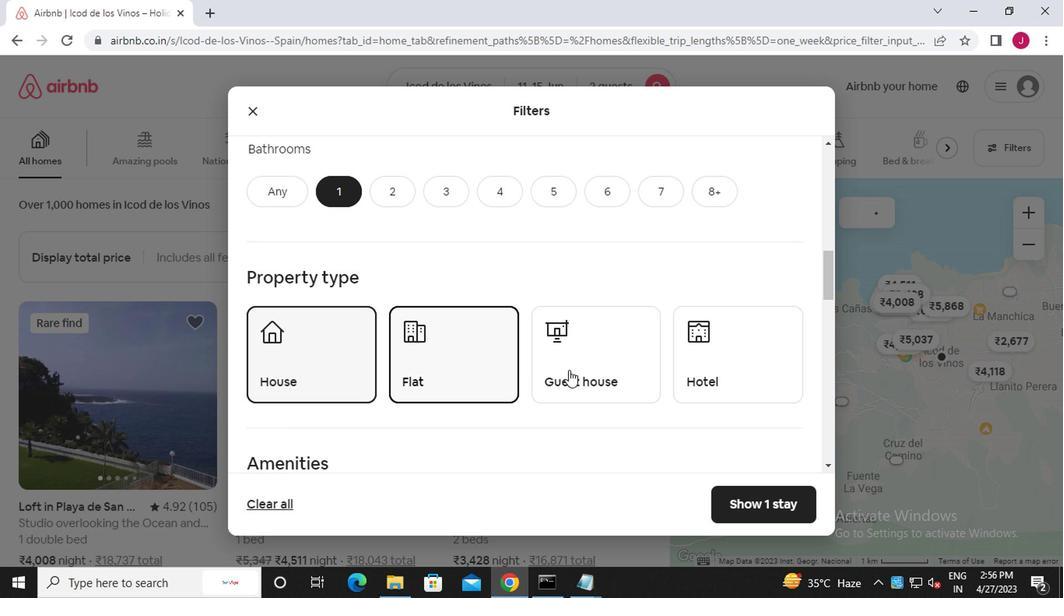
Action: Mouse moved to (716, 371)
Screenshot: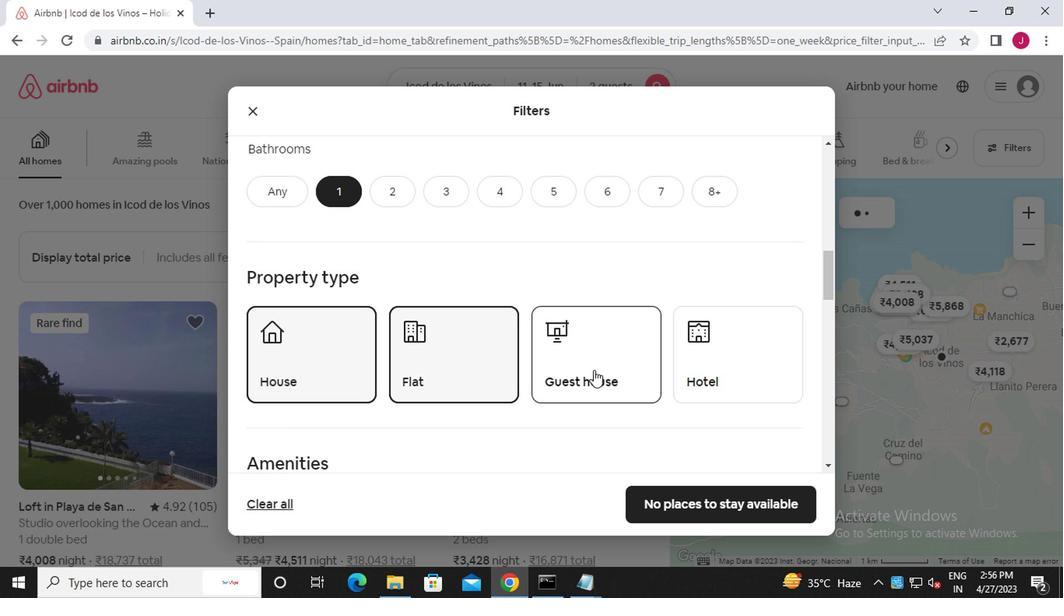 
Action: Mouse pressed left at (716, 371)
Screenshot: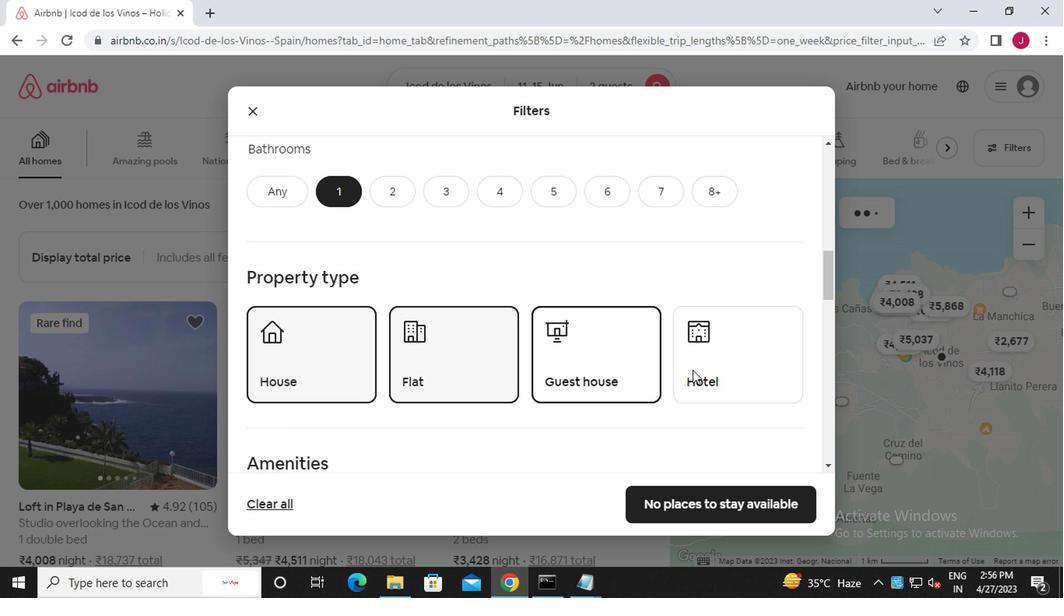 
Action: Mouse moved to (648, 378)
Screenshot: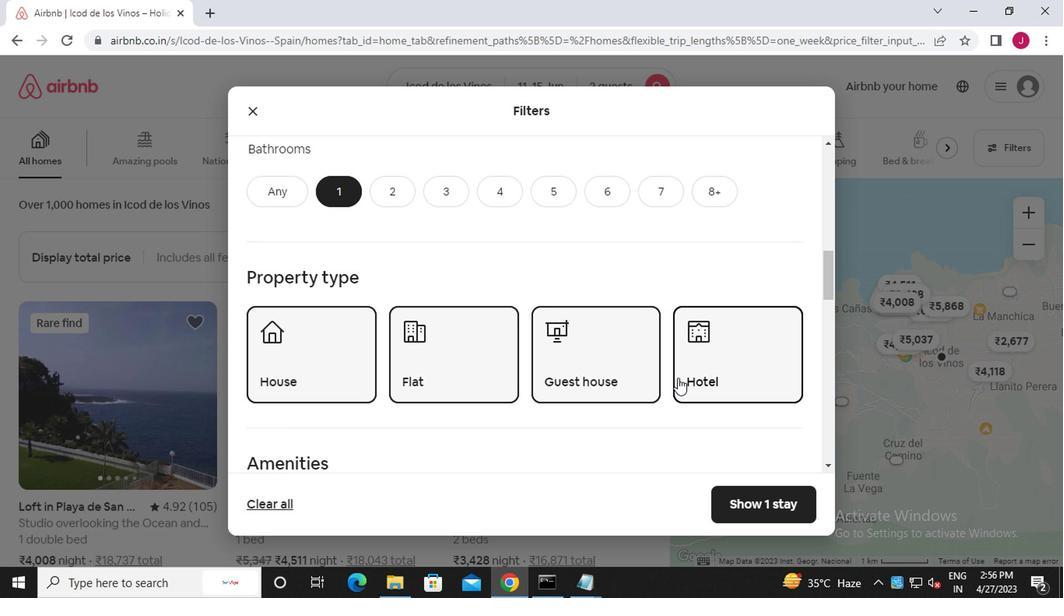 
Action: Mouse scrolled (648, 378) with delta (0, 0)
Screenshot: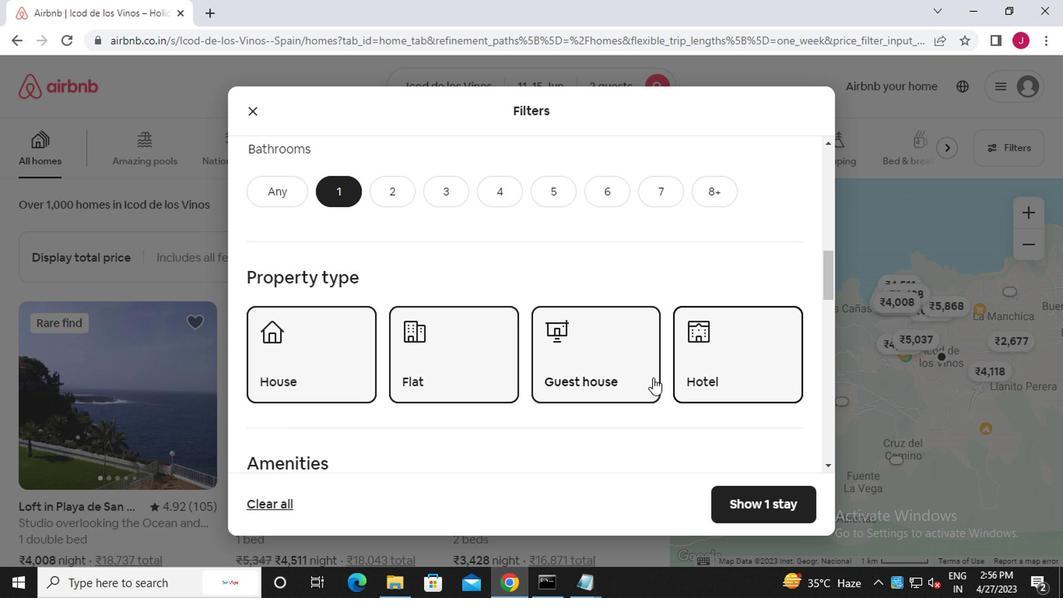 
Action: Mouse scrolled (648, 378) with delta (0, 0)
Screenshot: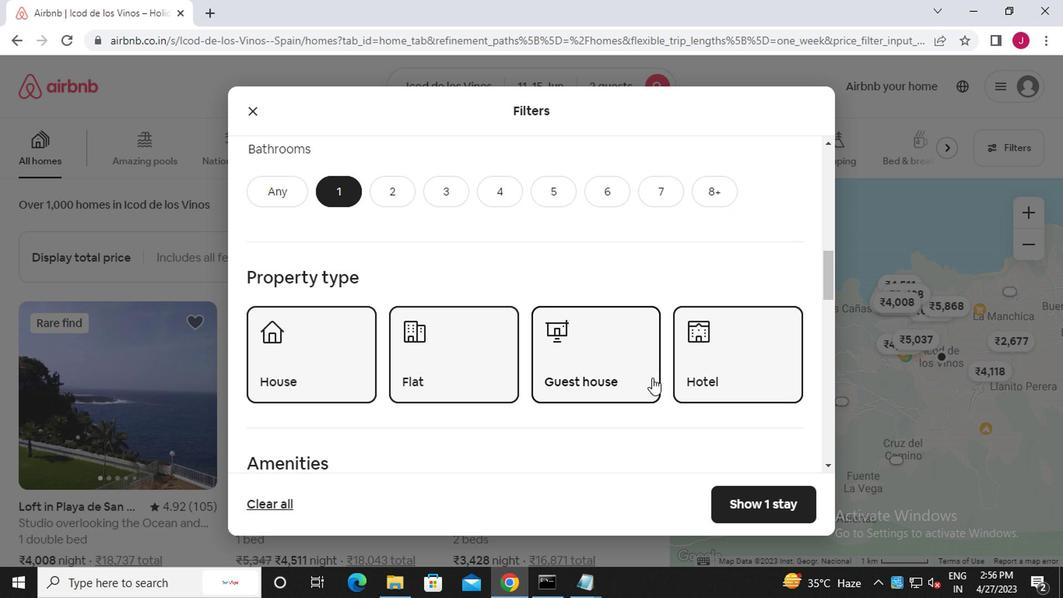 
Action: Mouse scrolled (648, 378) with delta (0, 0)
Screenshot: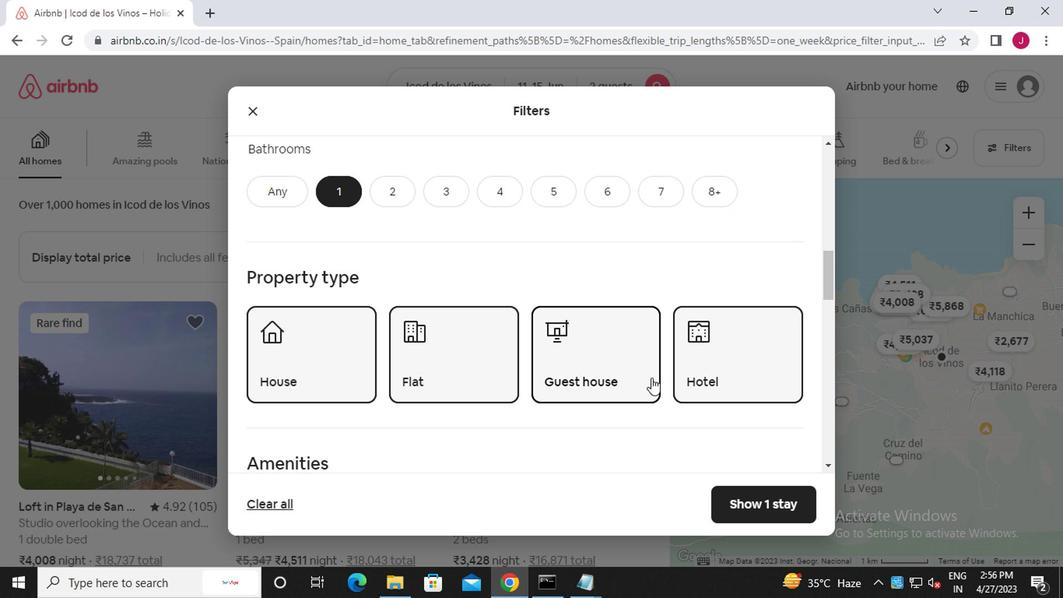 
Action: Mouse scrolled (648, 378) with delta (0, 0)
Screenshot: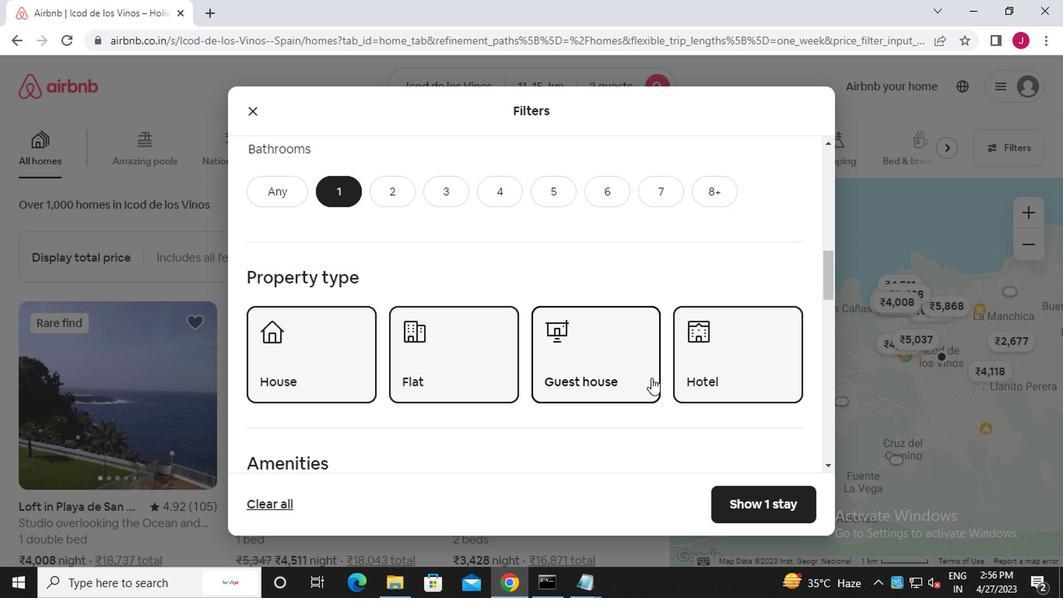
Action: Mouse moved to (744, 414)
Screenshot: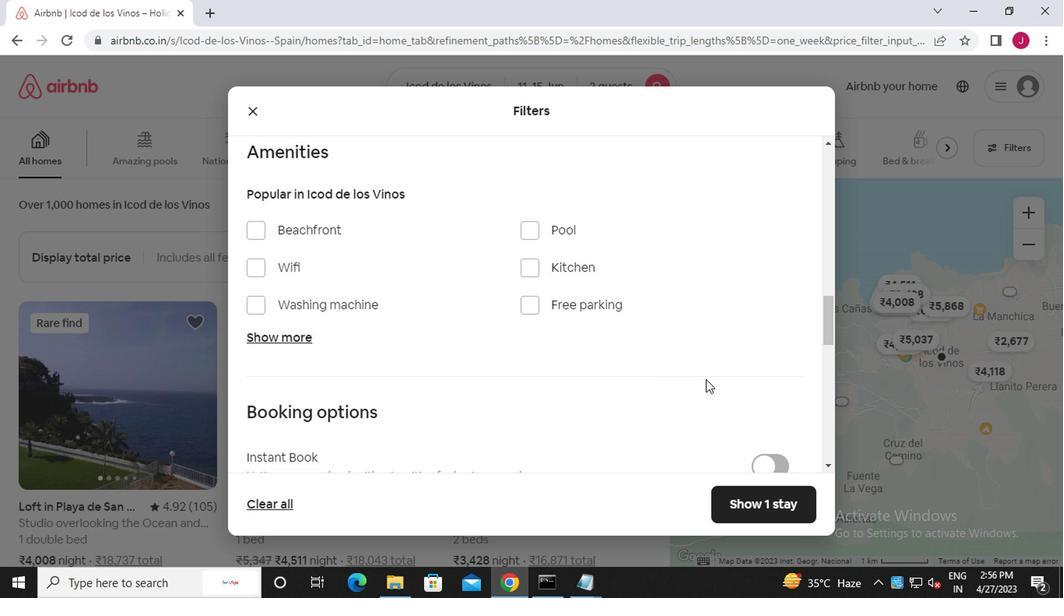 
Action: Mouse scrolled (744, 413) with delta (0, -1)
Screenshot: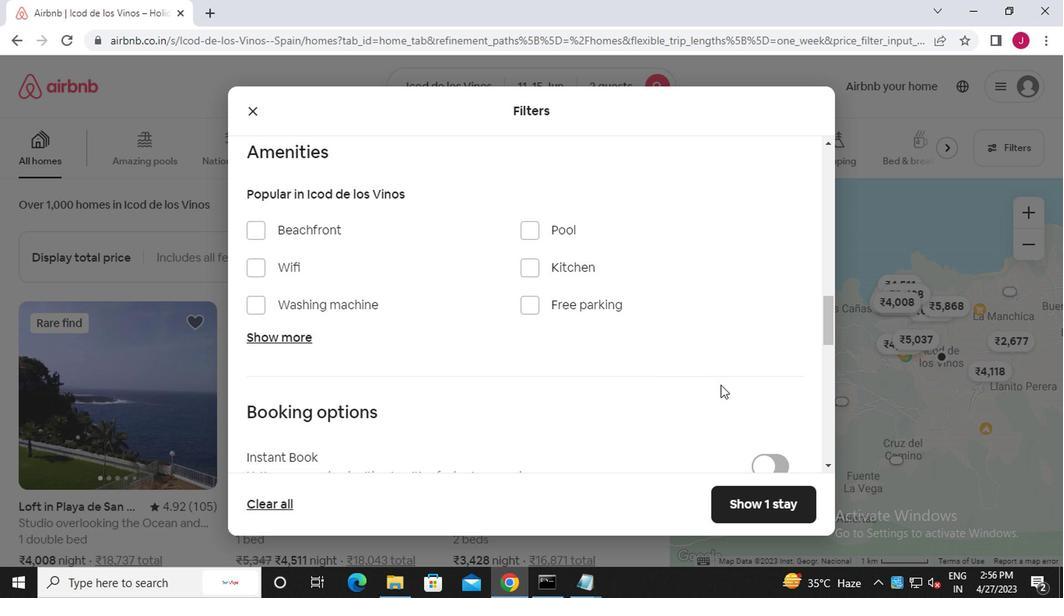 
Action: Mouse scrolled (744, 413) with delta (0, -1)
Screenshot: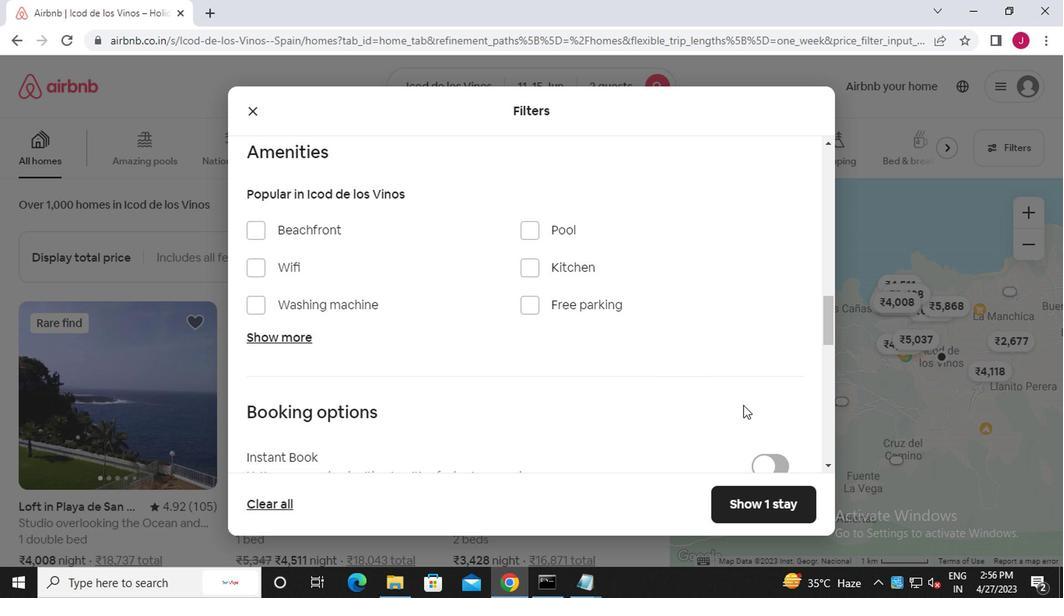 
Action: Mouse moved to (775, 368)
Screenshot: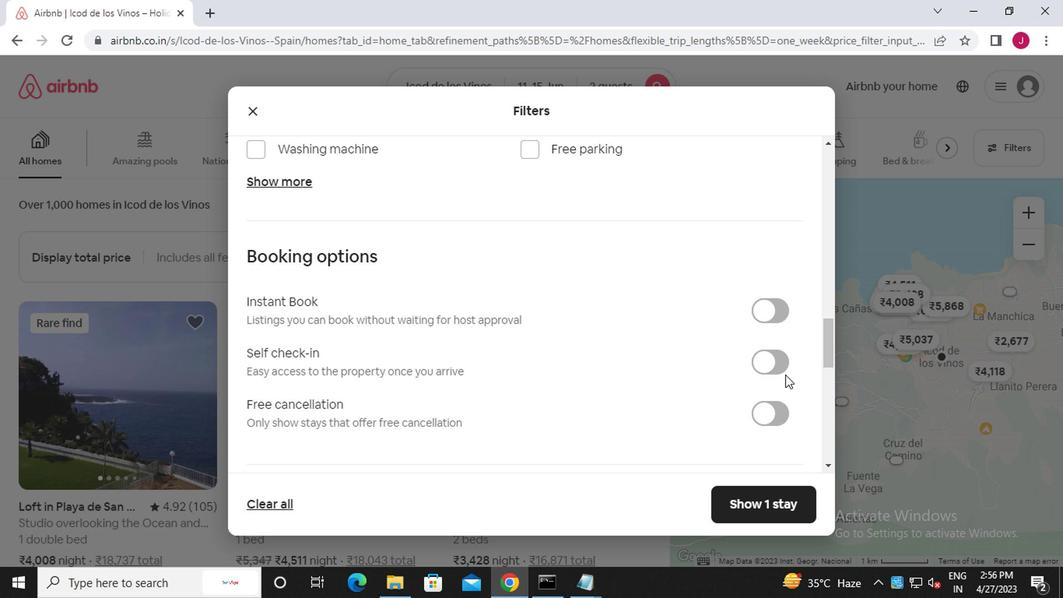 
Action: Mouse pressed left at (775, 368)
Screenshot: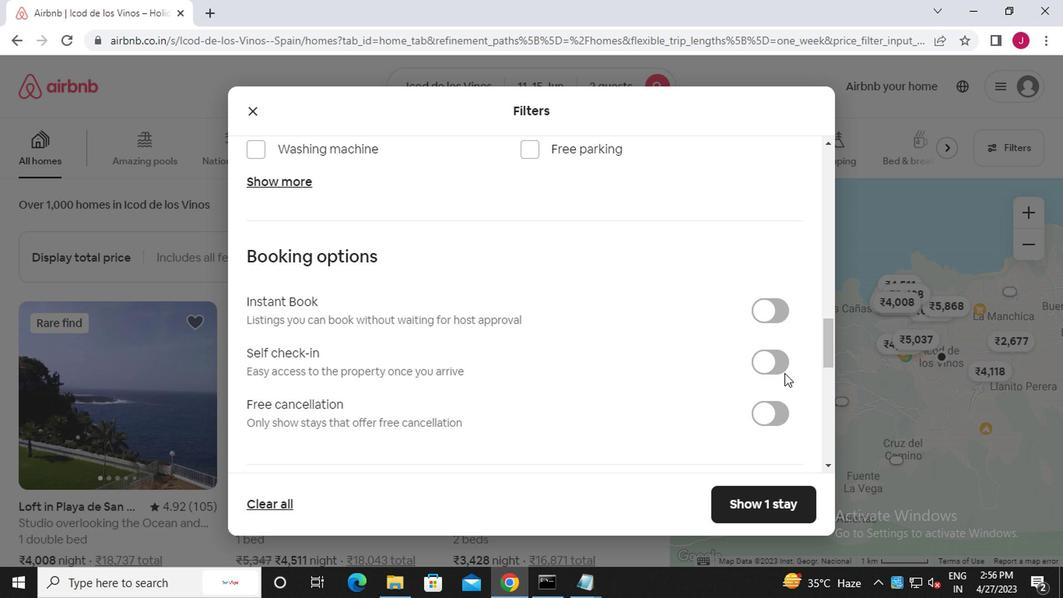 
Action: Mouse moved to (469, 383)
Screenshot: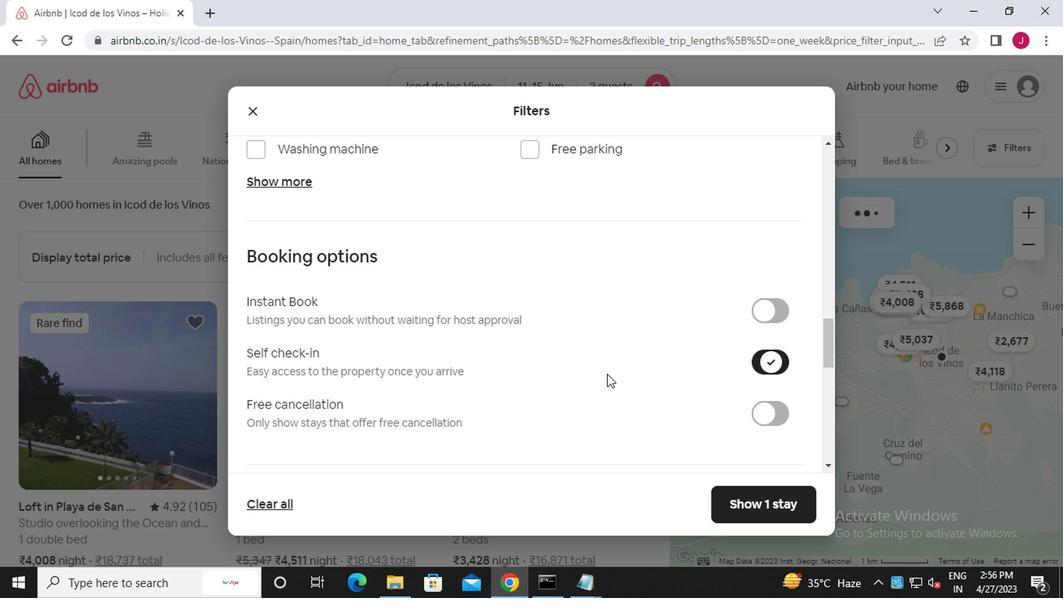 
Action: Mouse scrolled (469, 382) with delta (0, -1)
Screenshot: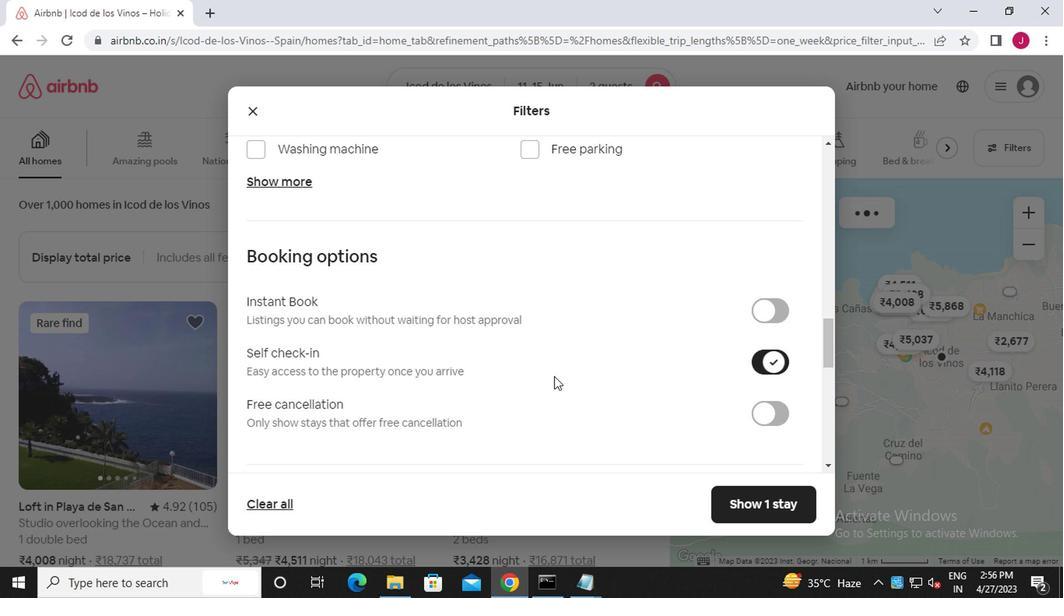 
Action: Mouse moved to (467, 383)
Screenshot: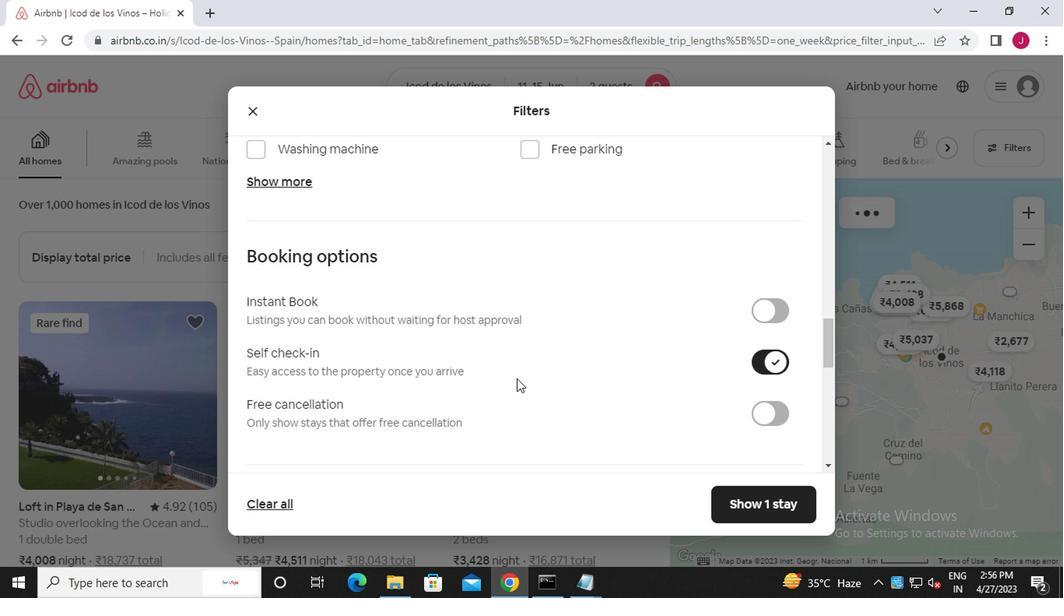 
Action: Mouse scrolled (467, 382) with delta (0, -1)
Screenshot: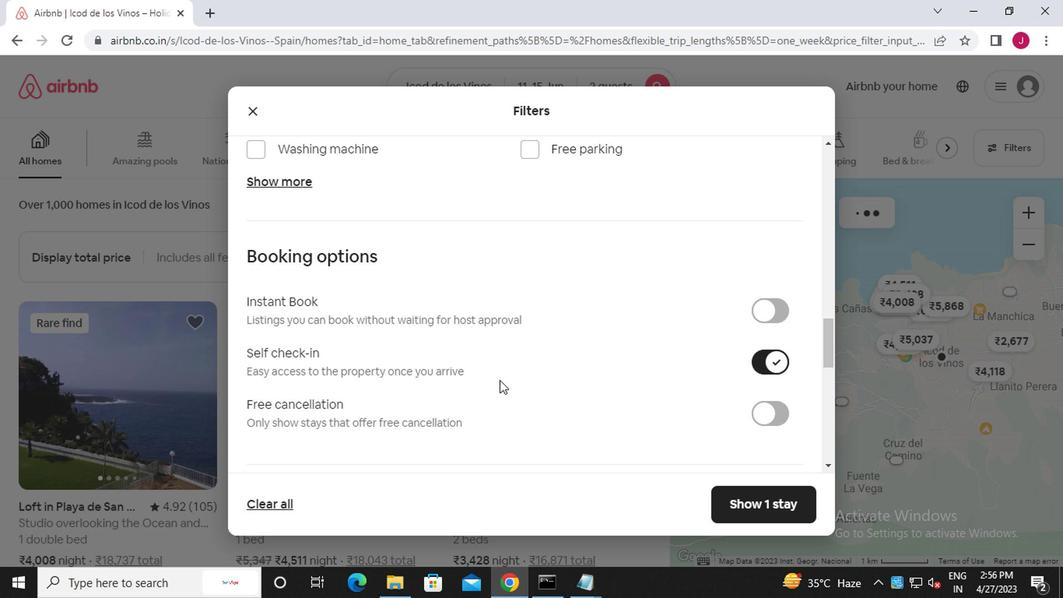 
Action: Mouse scrolled (467, 382) with delta (0, -1)
Screenshot: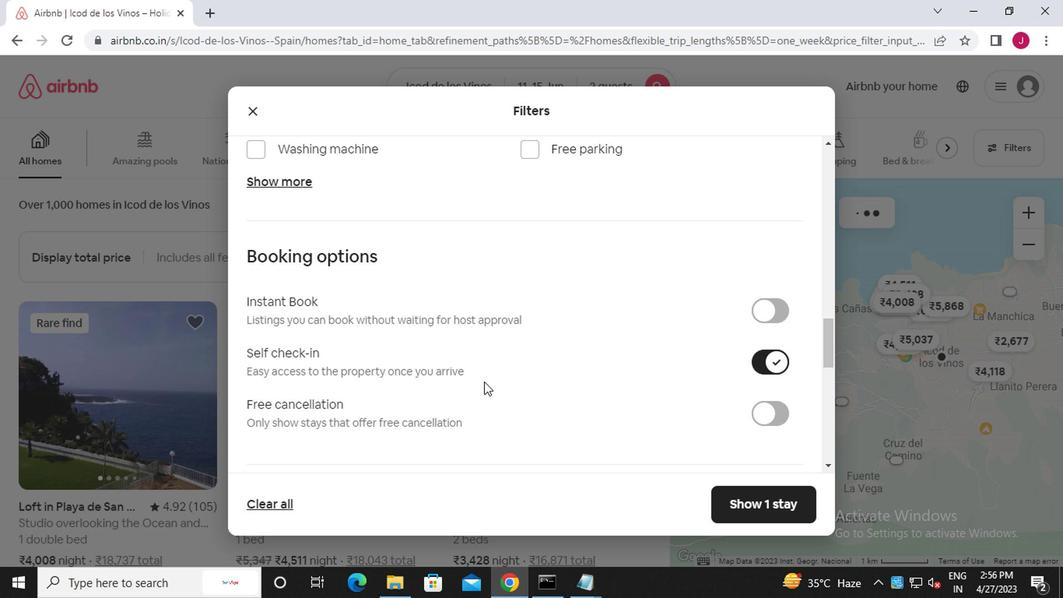 
Action: Mouse moved to (467, 383)
Screenshot: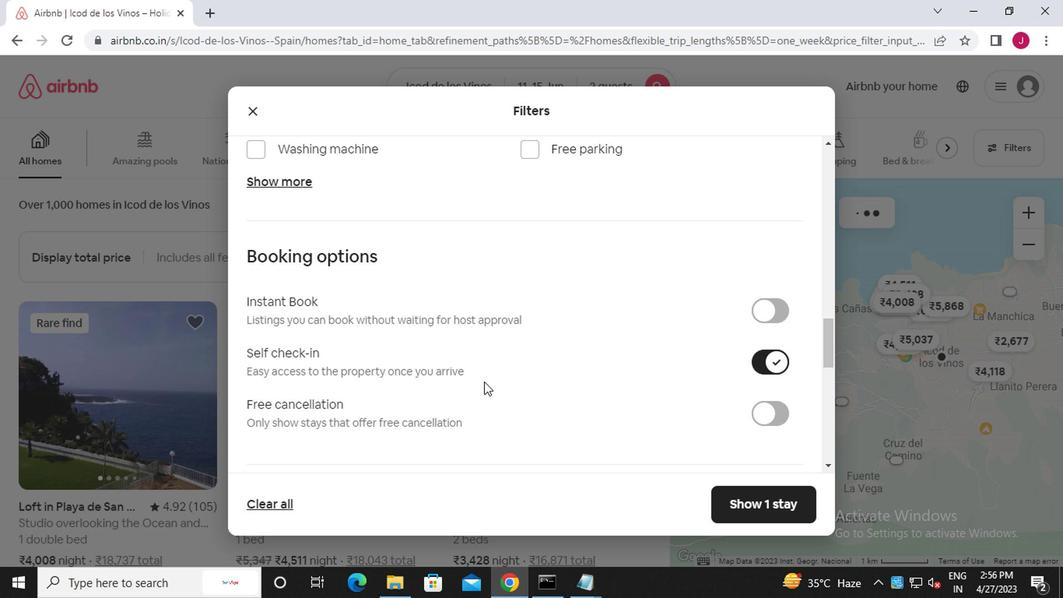 
Action: Mouse scrolled (467, 382) with delta (0, -1)
Screenshot: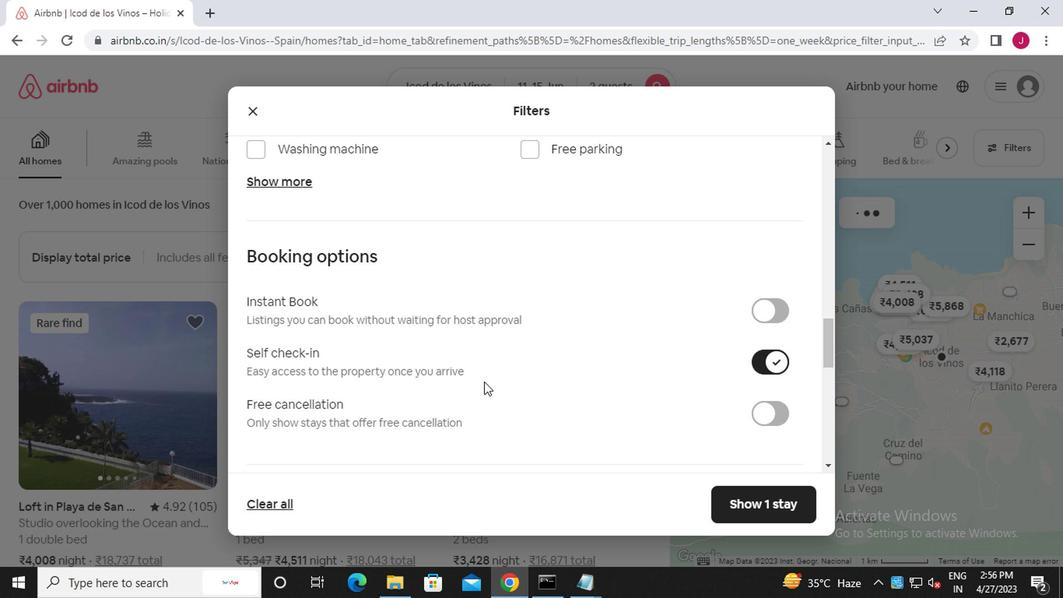
Action: Mouse scrolled (467, 382) with delta (0, -1)
Screenshot: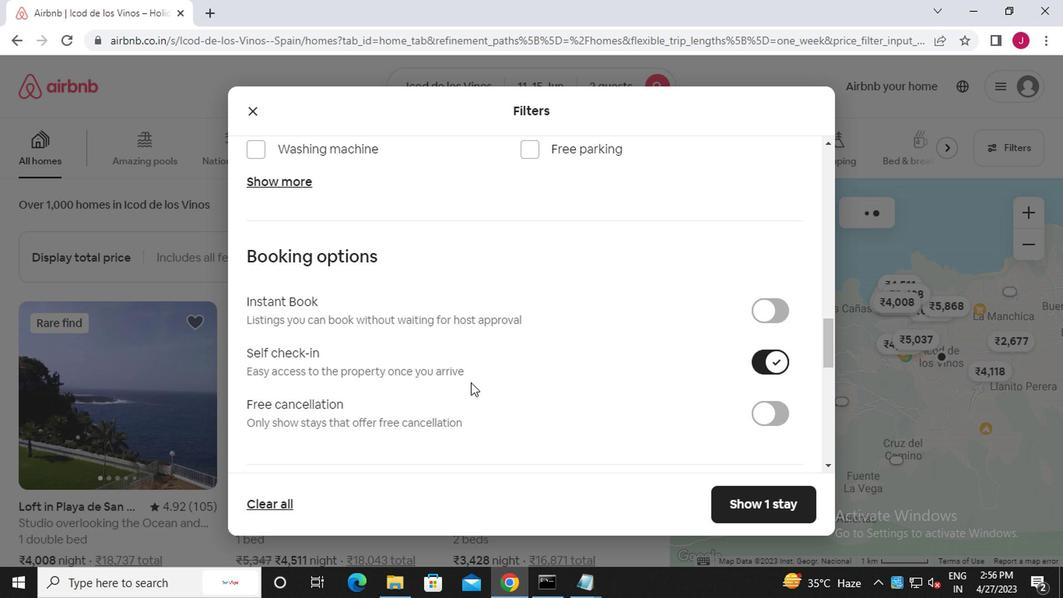 
Action: Mouse moved to (279, 356)
Screenshot: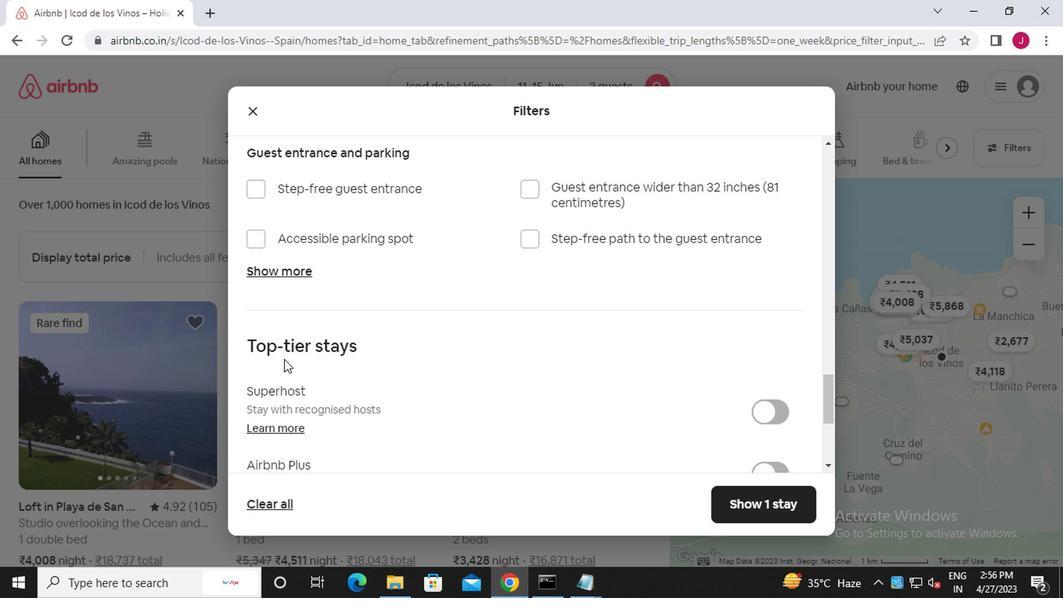 
Action: Mouse scrolled (279, 355) with delta (0, 0)
Screenshot: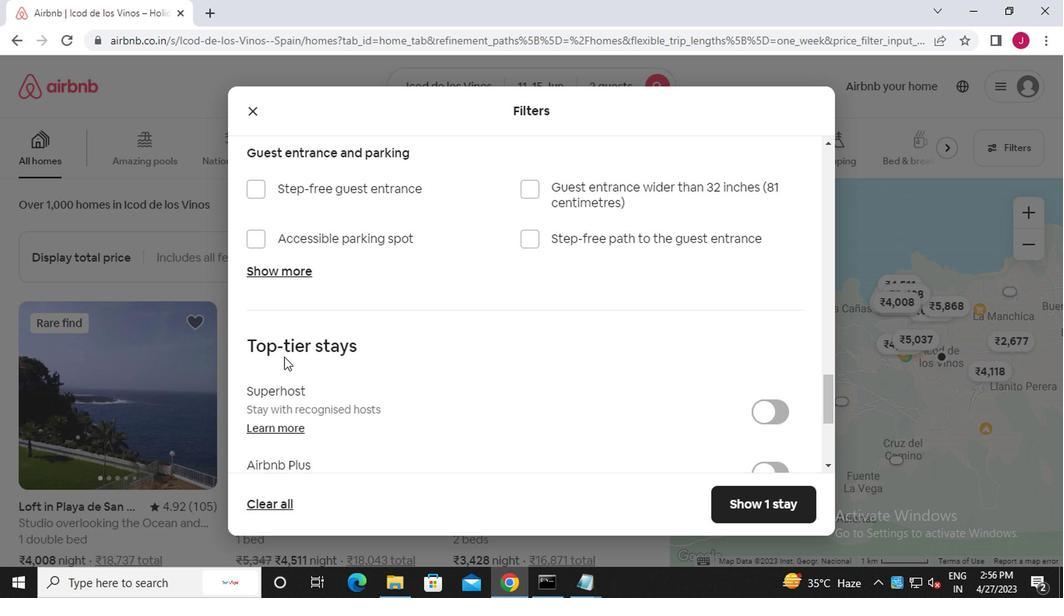 
Action: Mouse moved to (279, 356)
Screenshot: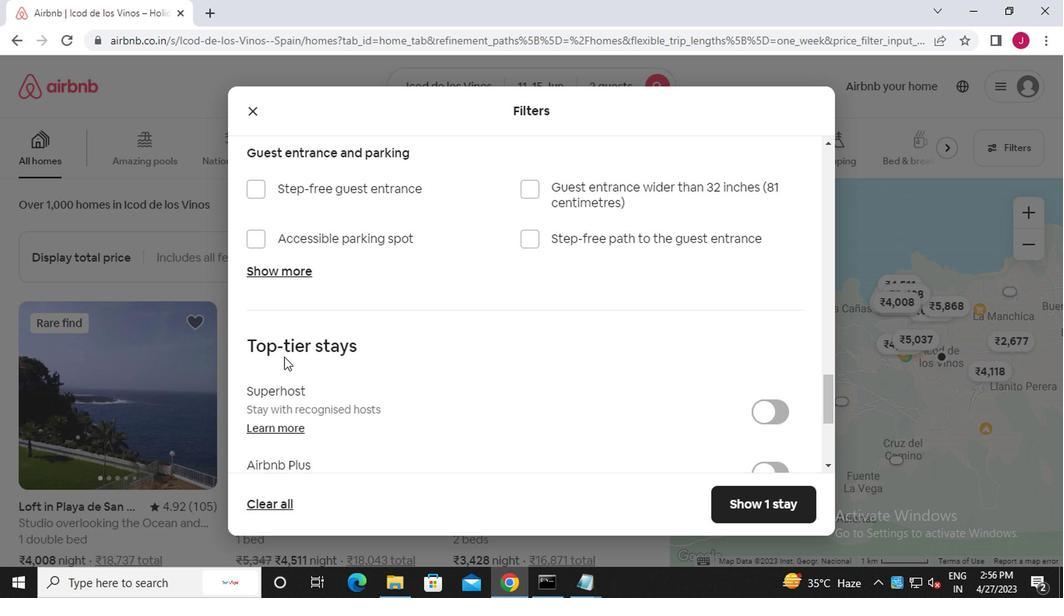 
Action: Mouse scrolled (279, 355) with delta (0, 0)
Screenshot: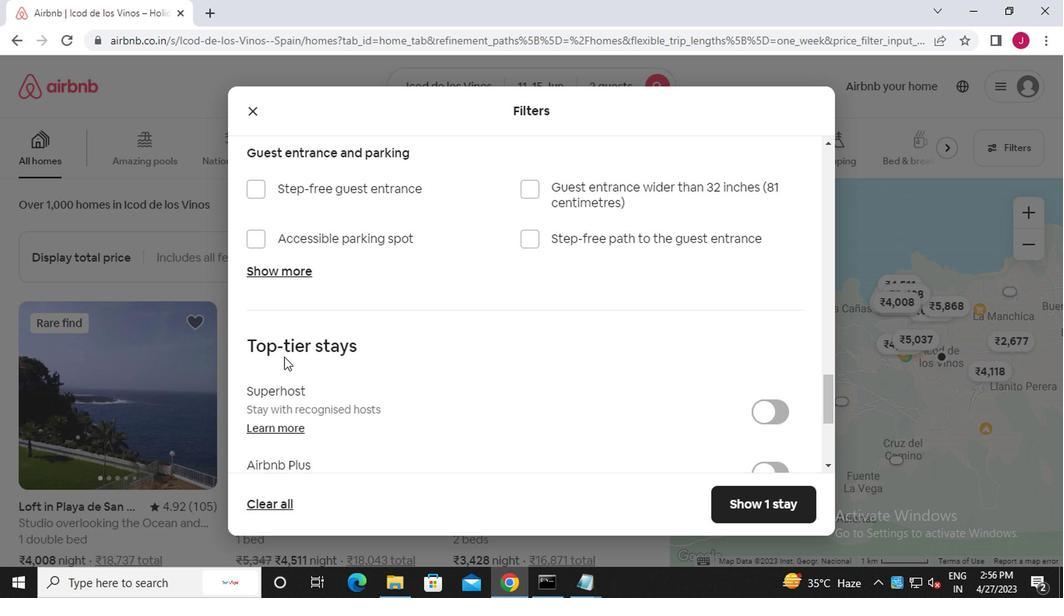 
Action: Mouse moved to (256, 450)
Screenshot: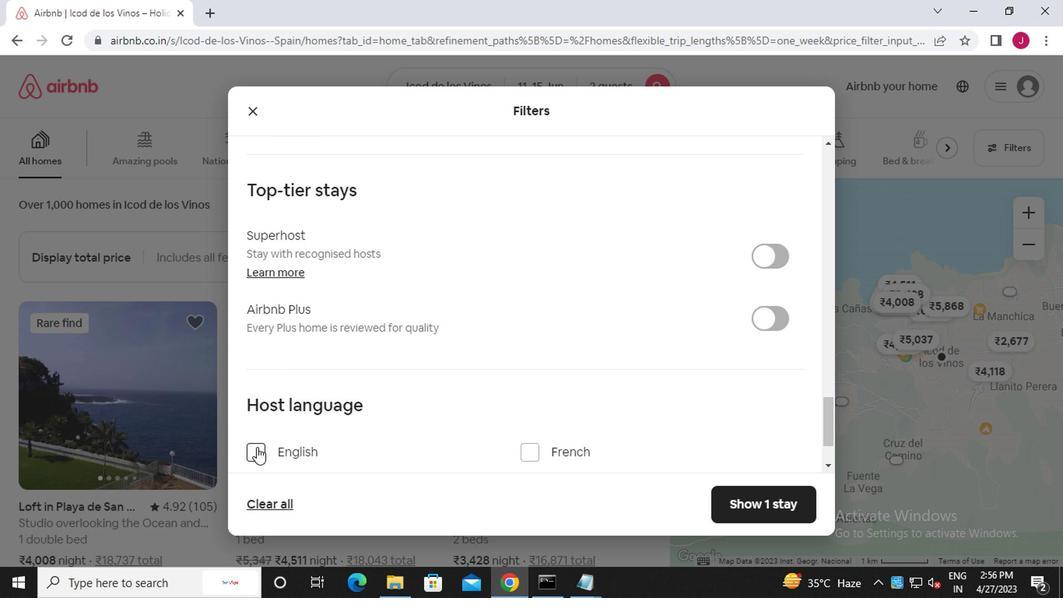 
Action: Mouse pressed left at (256, 450)
Screenshot: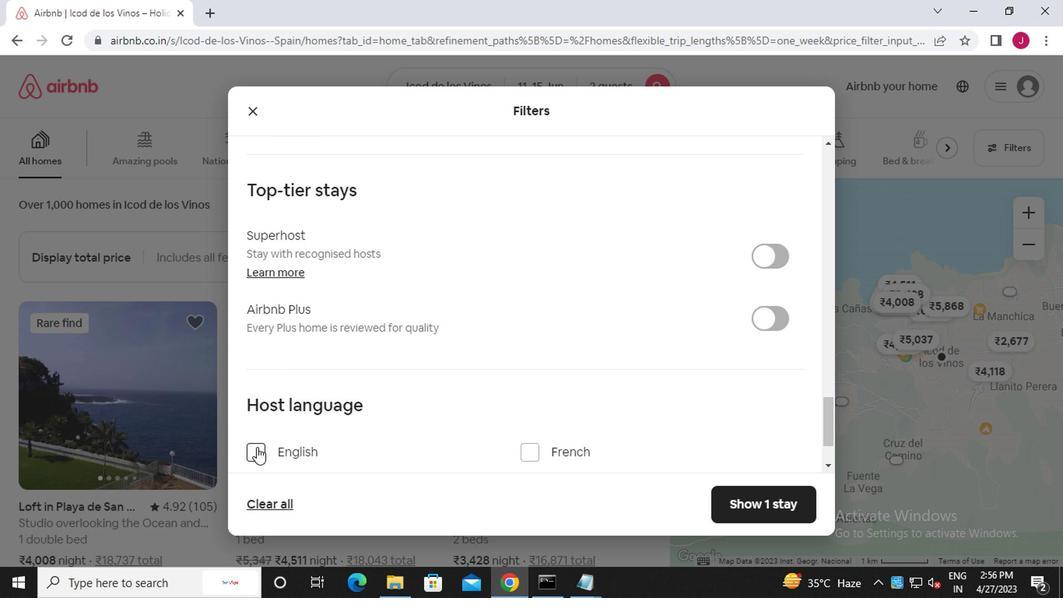 
Action: Mouse moved to (752, 509)
Screenshot: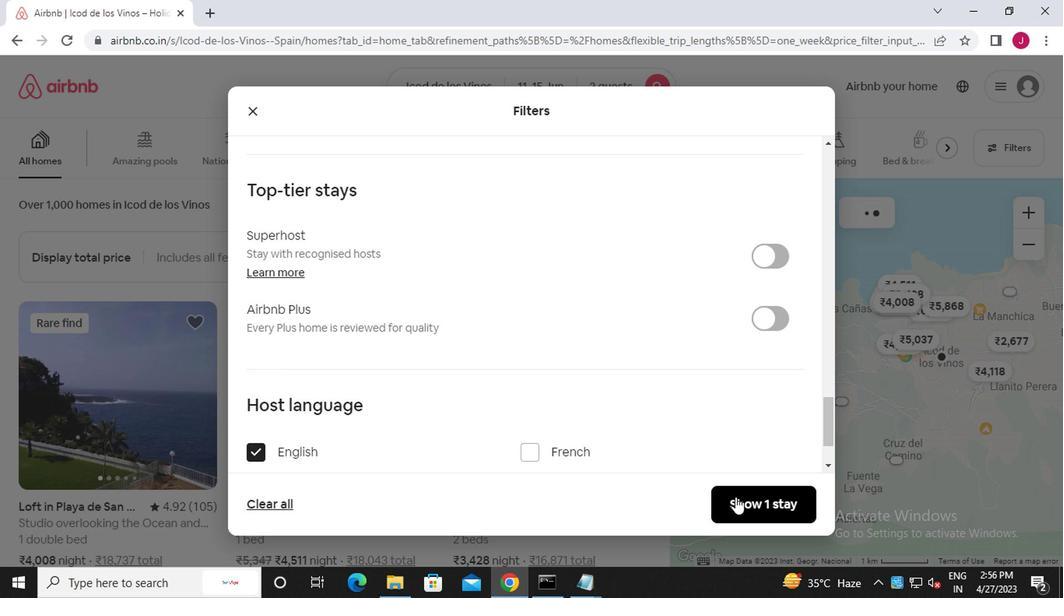 
Action: Mouse pressed left at (752, 509)
Screenshot: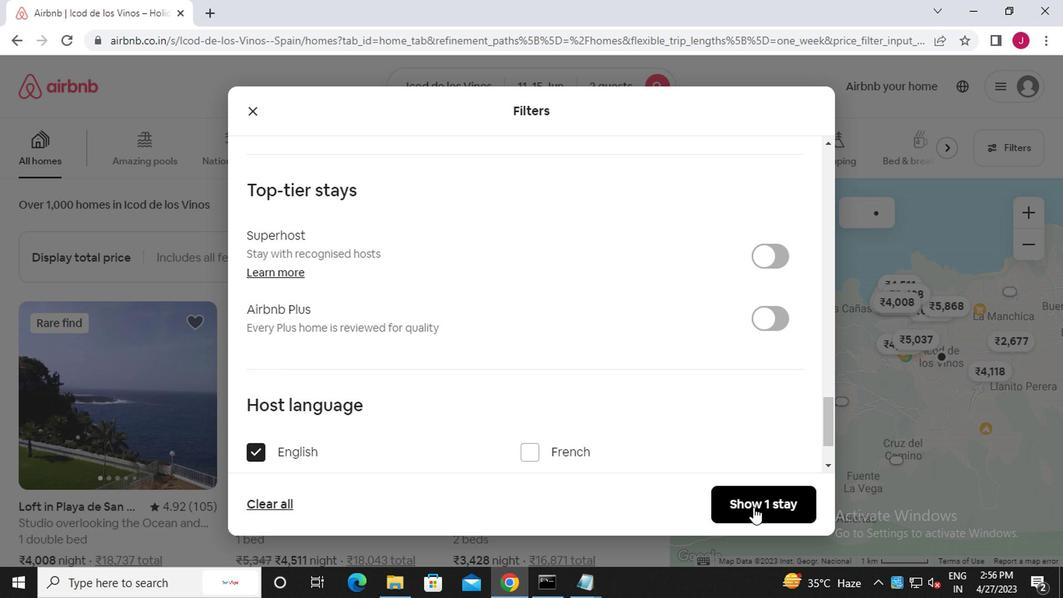 
Action: Mouse moved to (748, 503)
Screenshot: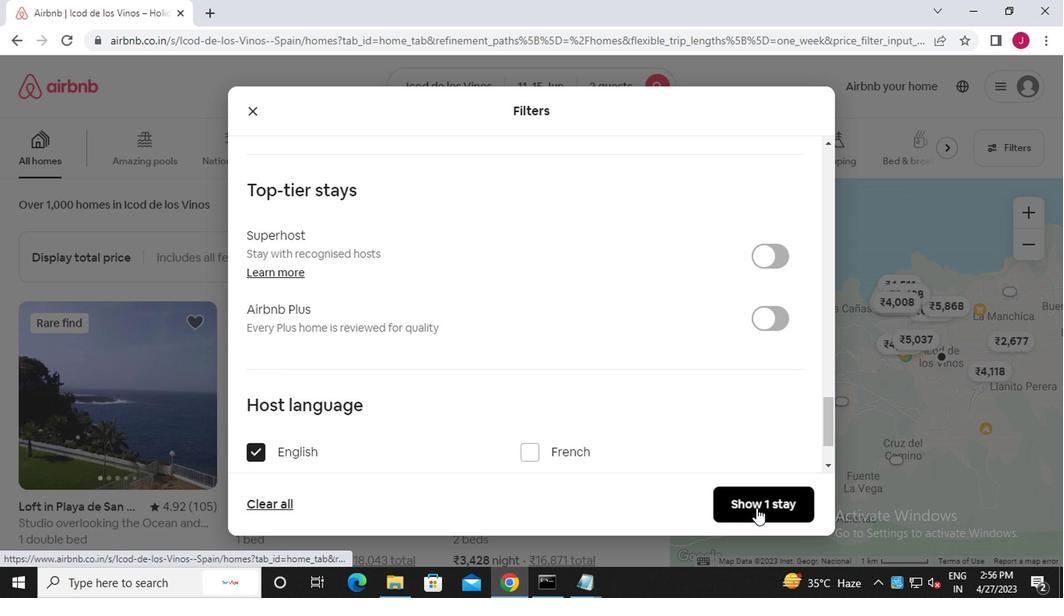 
